 Task: Create a scrum project AtlasTech. Add to scrum project AtlasTech a team member softage.3@softage.net and assign as Project Lead. Add to scrum project AtlasTech a team member softage.4@softage.net
Action: Mouse moved to (251, 74)
Screenshot: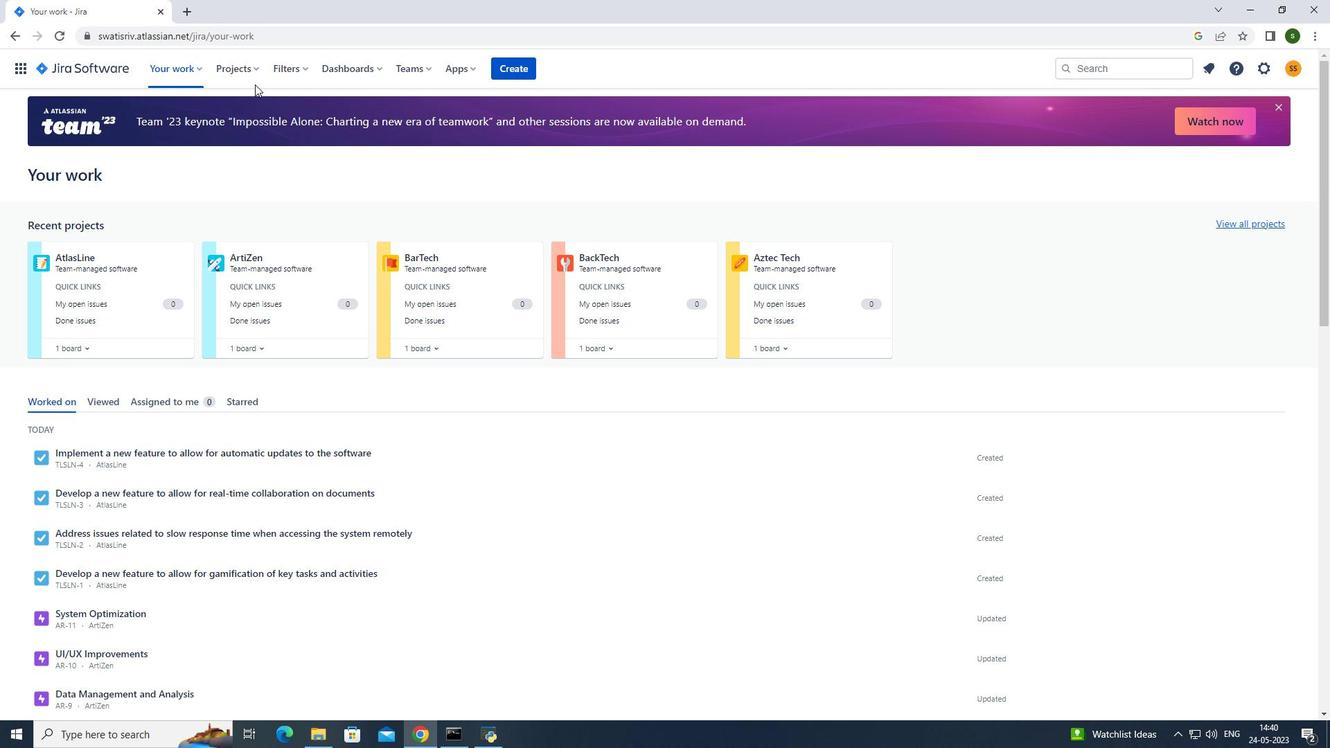 
Action: Mouse pressed left at (251, 74)
Screenshot: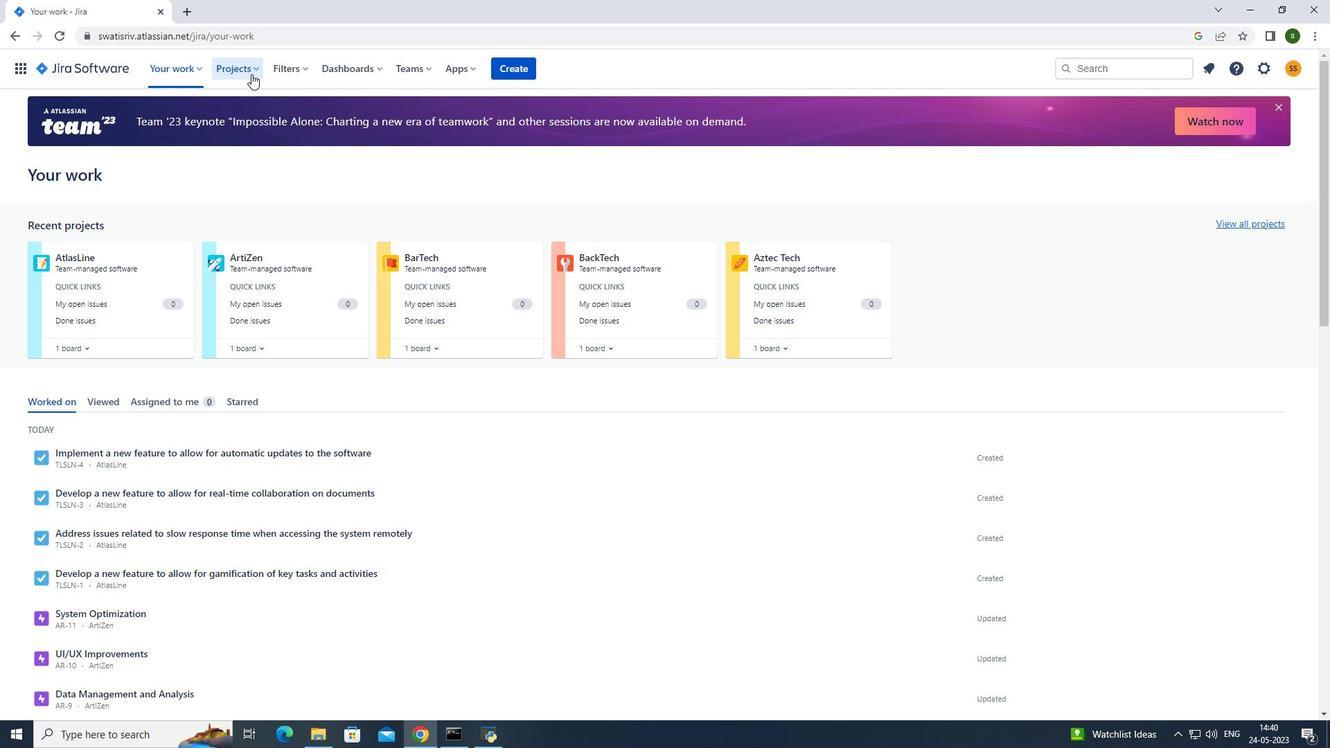 
Action: Mouse moved to (282, 126)
Screenshot: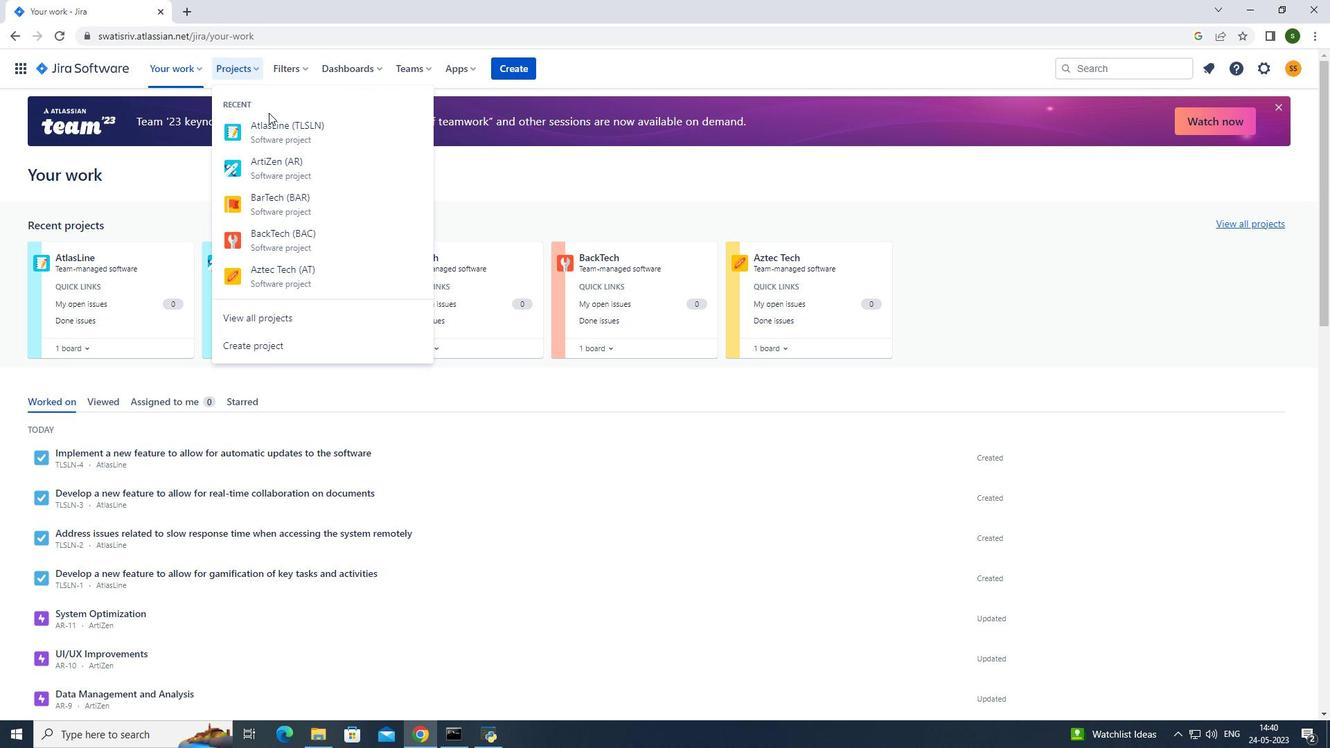 
Action: Mouse pressed left at (282, 126)
Screenshot: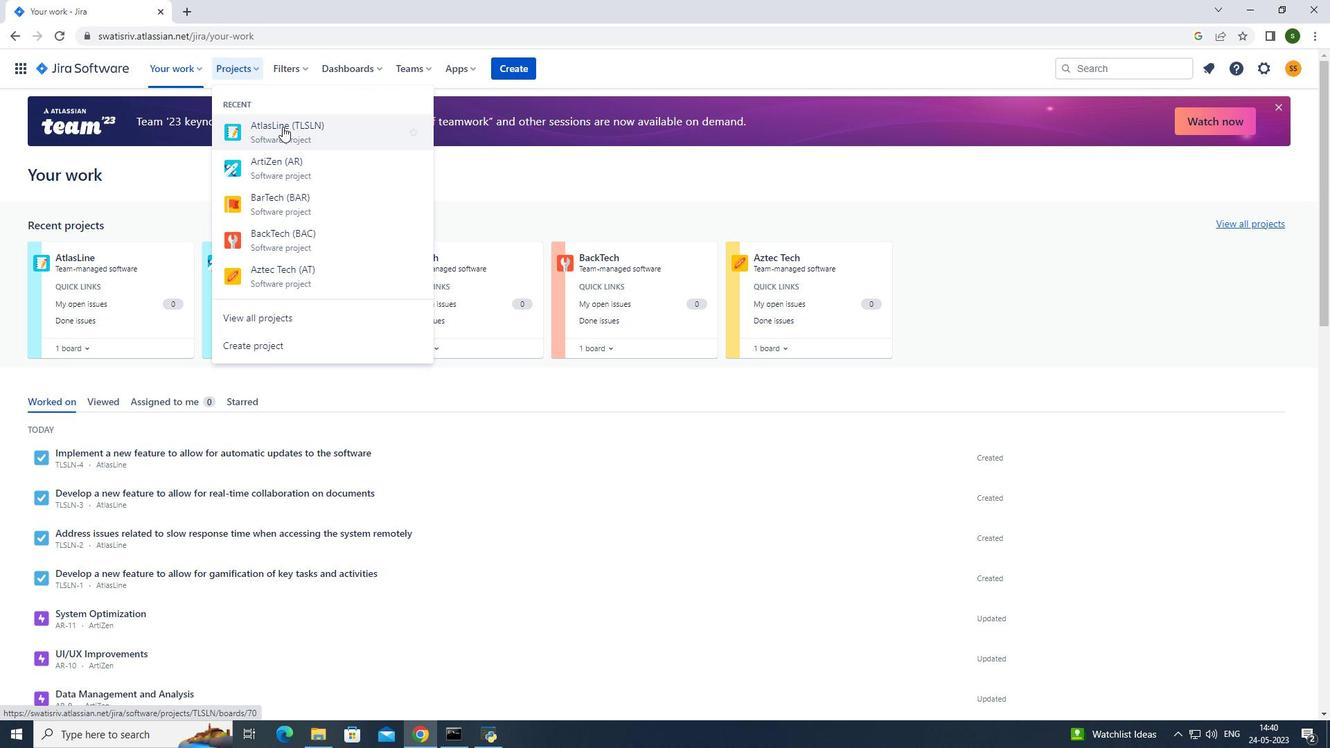 
Action: Mouse moved to (228, 72)
Screenshot: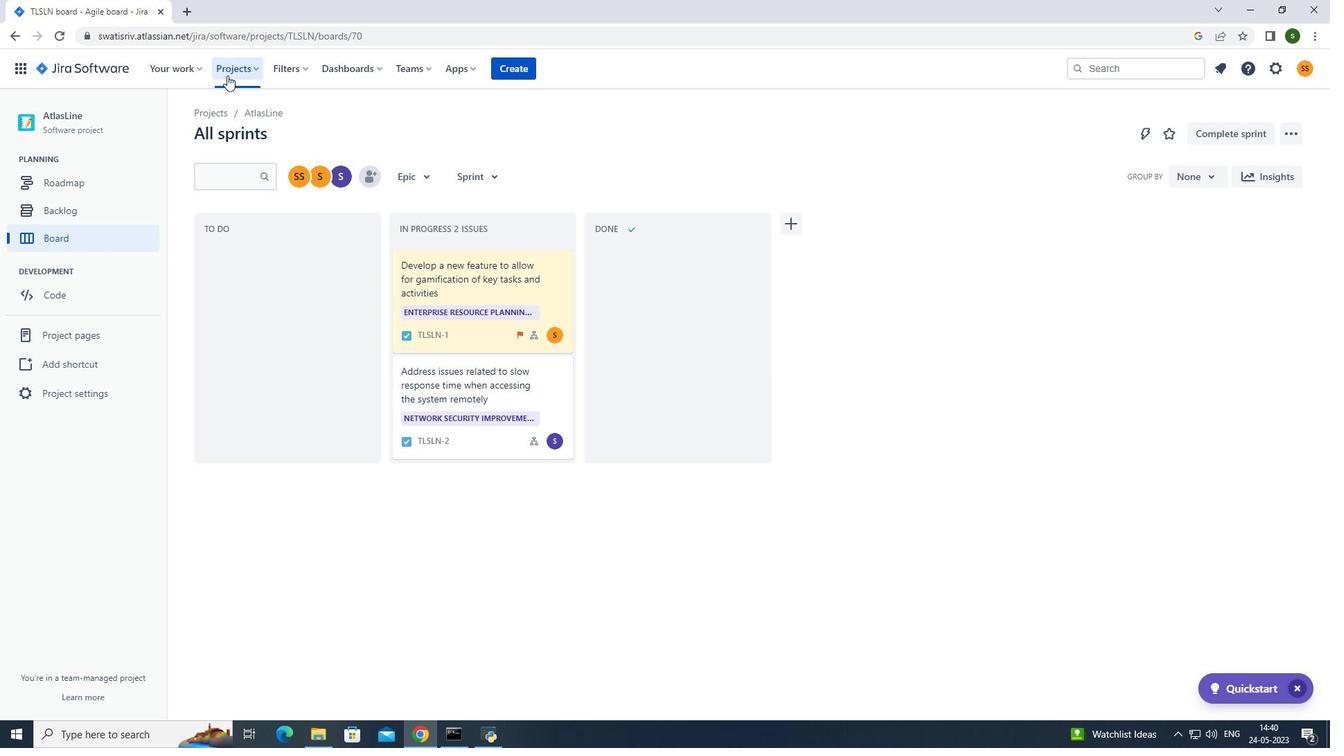 
Action: Mouse pressed left at (228, 72)
Screenshot: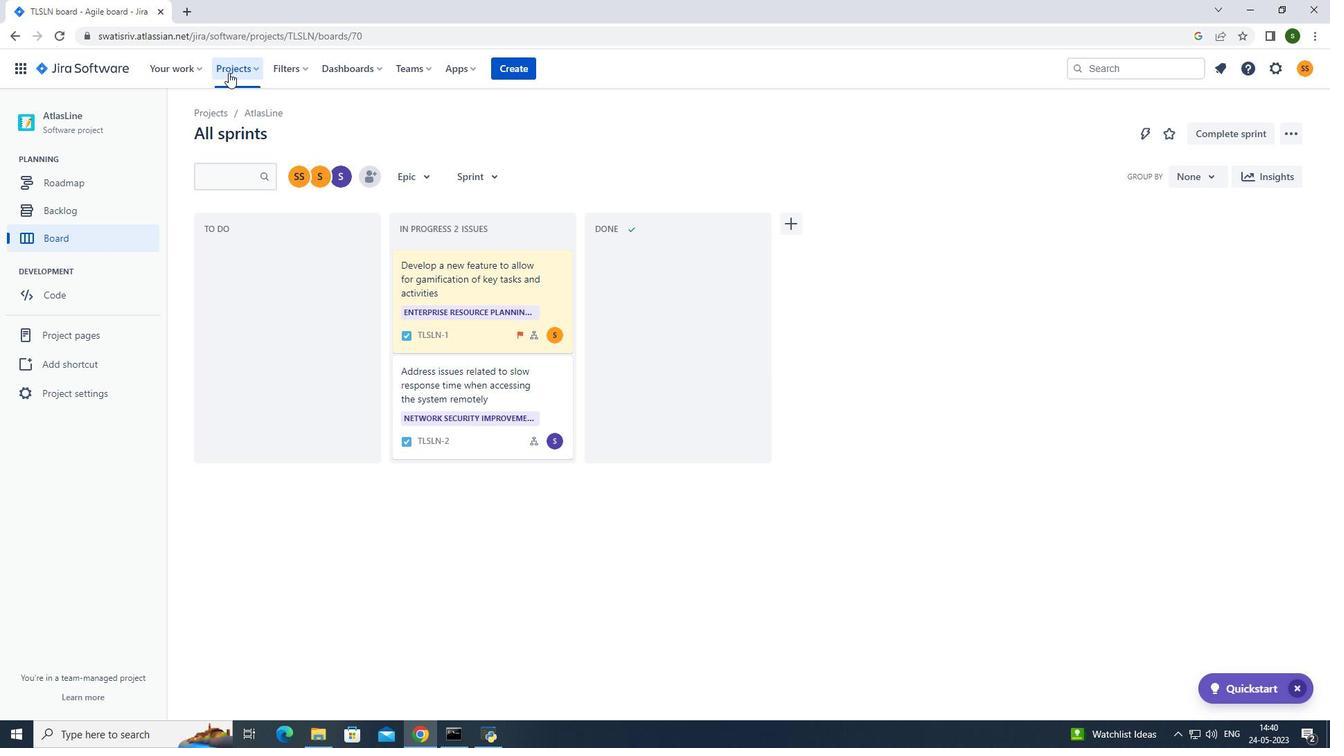 
Action: Mouse moved to (268, 345)
Screenshot: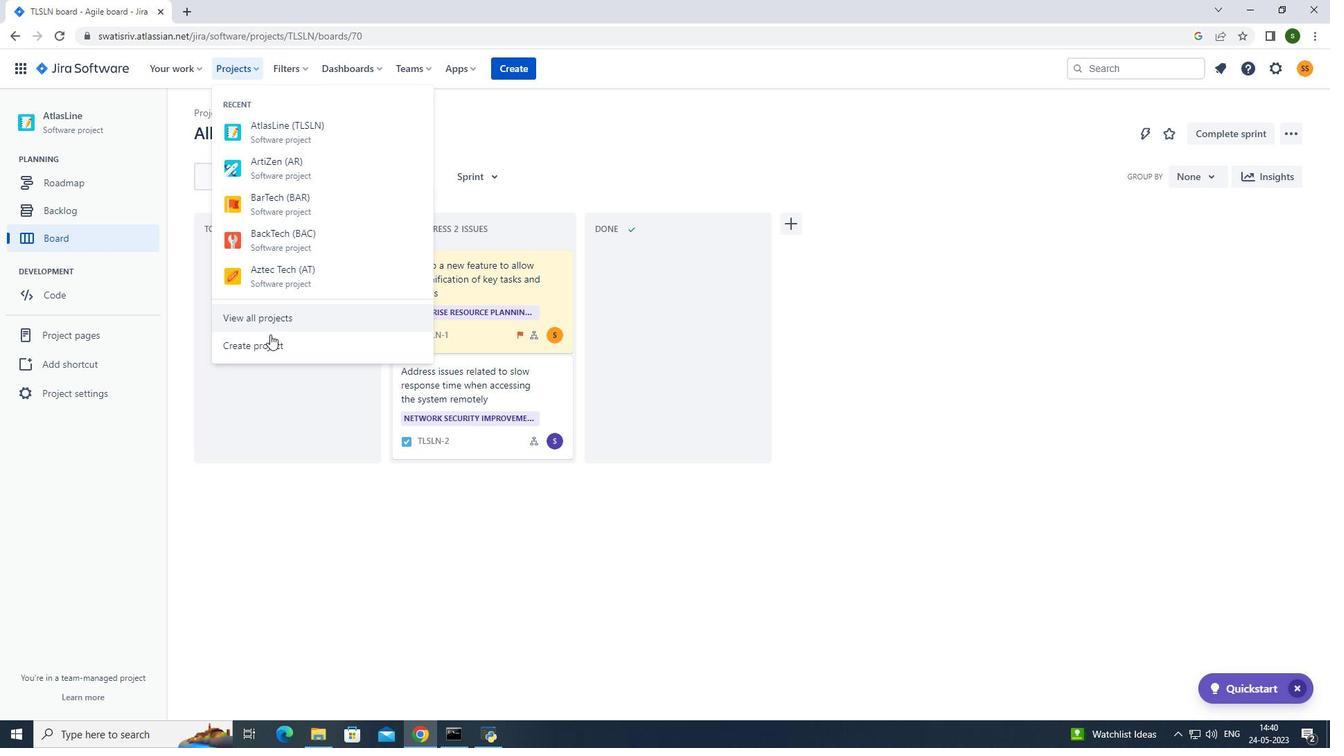 
Action: Mouse pressed left at (268, 345)
Screenshot: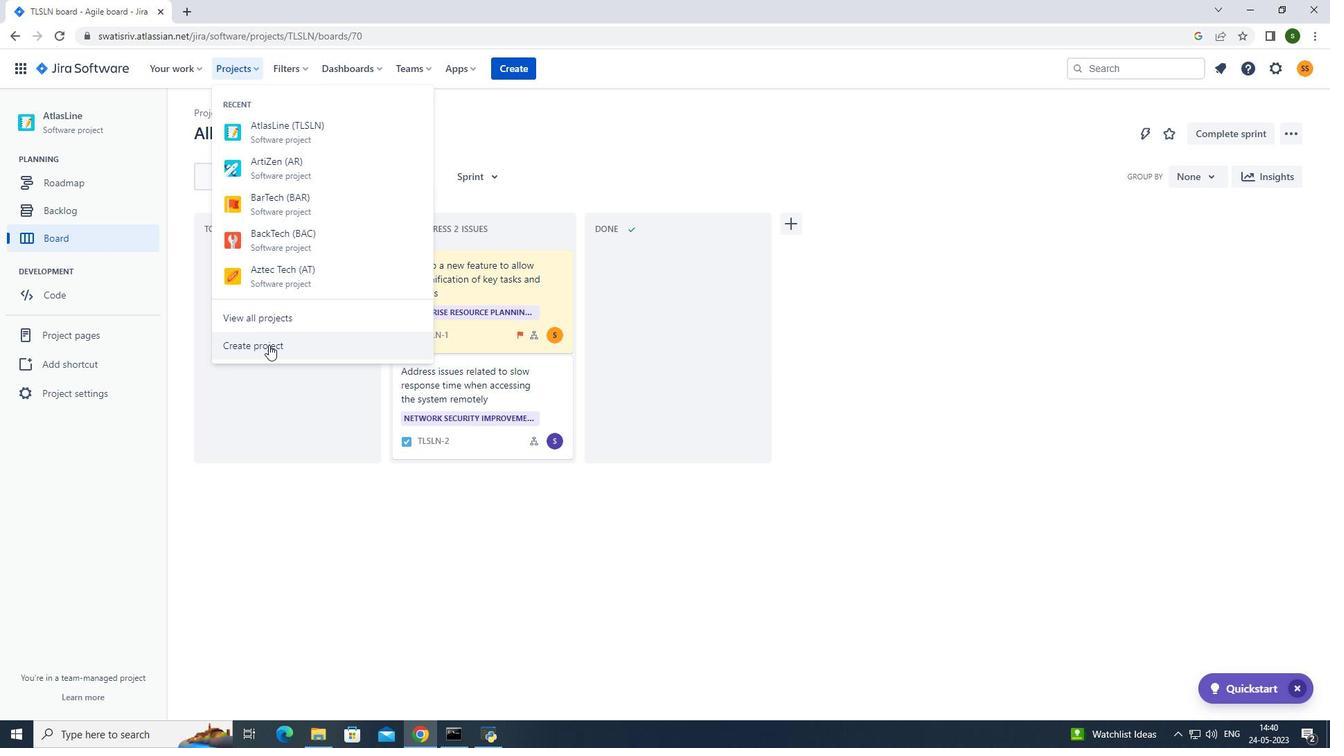 
Action: Mouse moved to (790, 339)
Screenshot: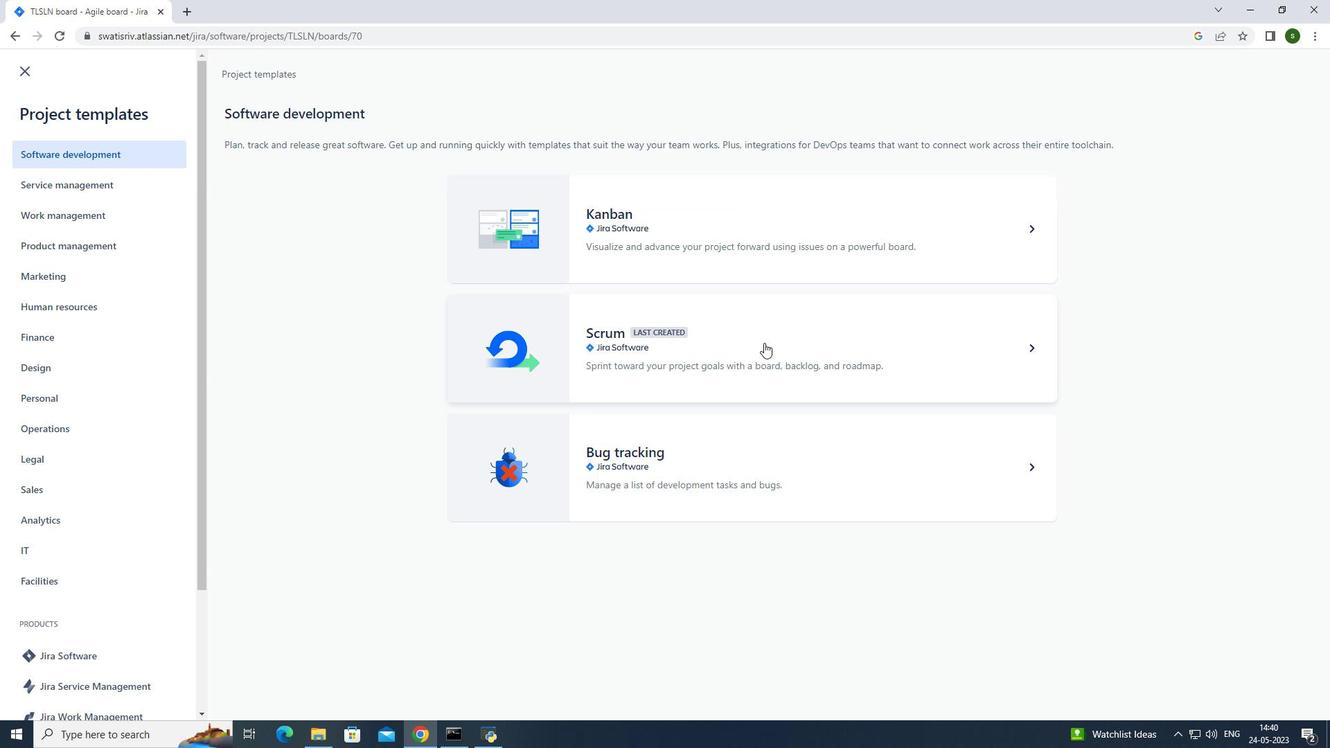 
Action: Mouse pressed left at (790, 339)
Screenshot: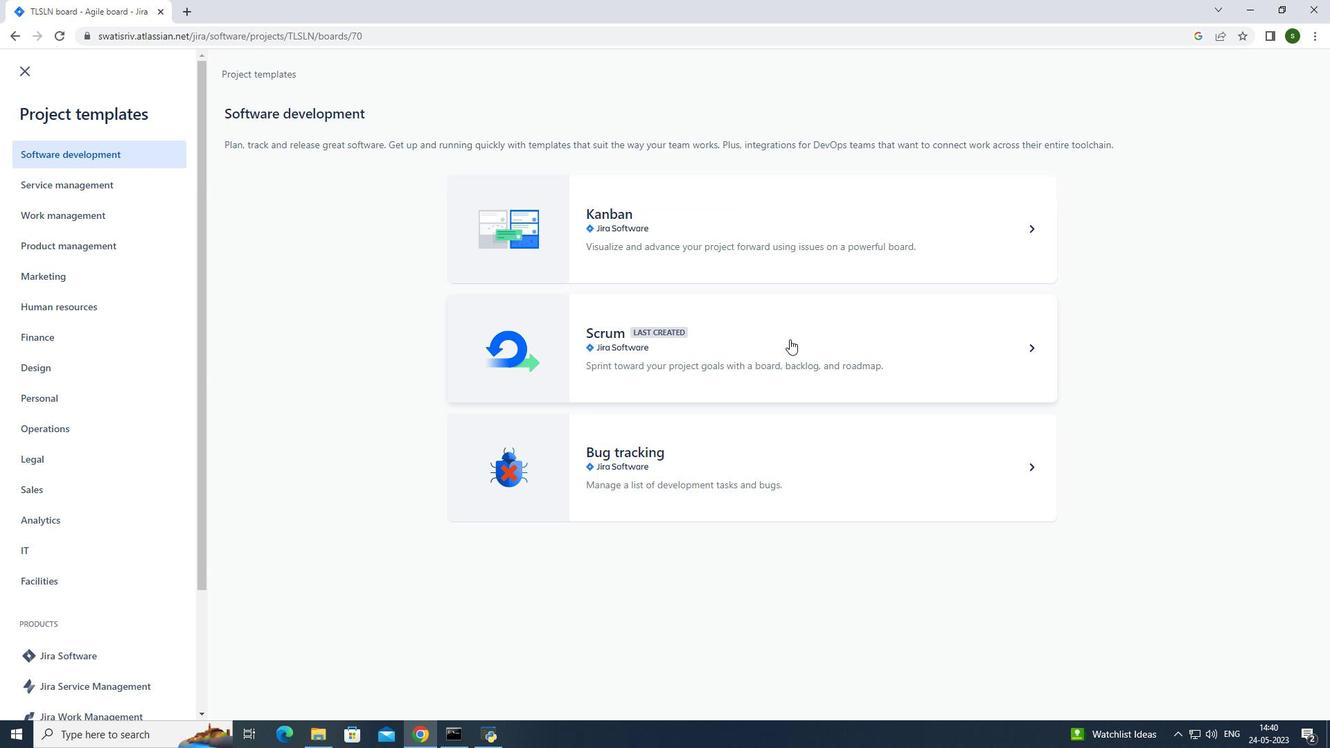 
Action: Mouse moved to (1055, 685)
Screenshot: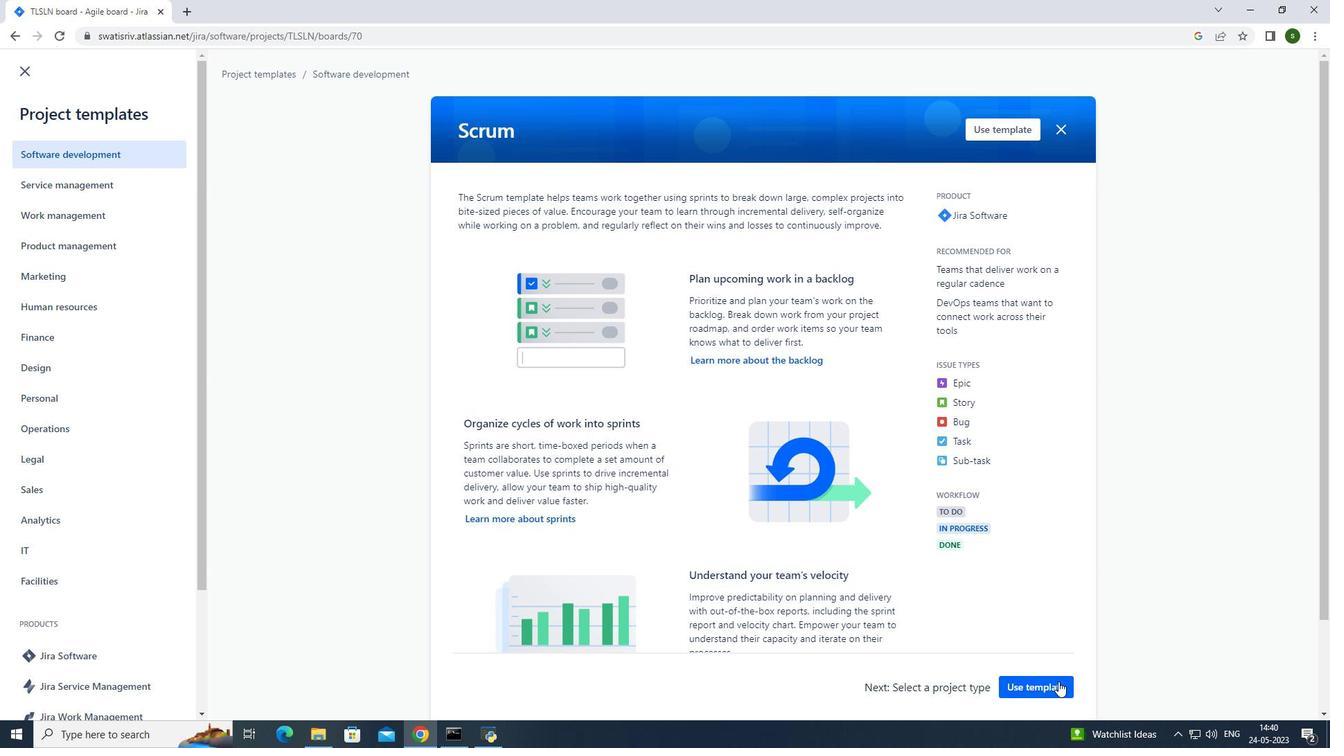 
Action: Mouse pressed left at (1055, 685)
Screenshot: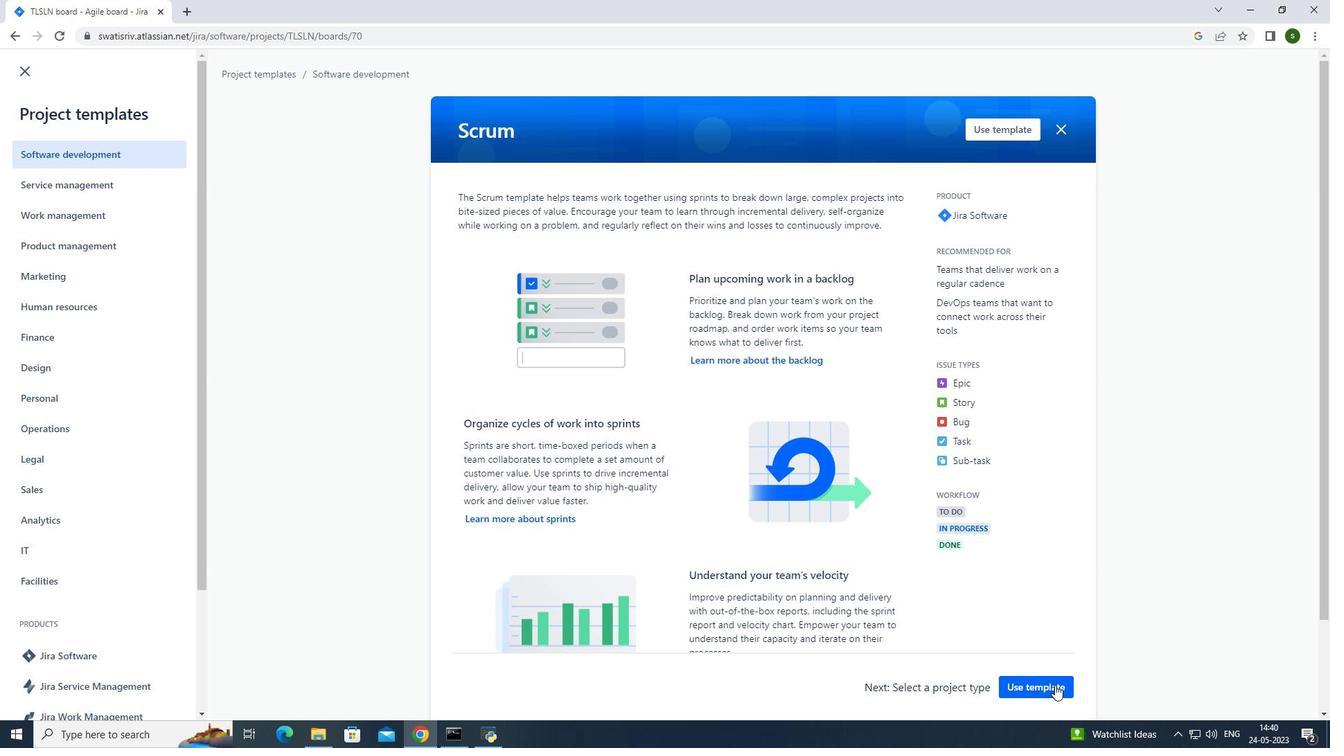 
Action: Mouse moved to (584, 678)
Screenshot: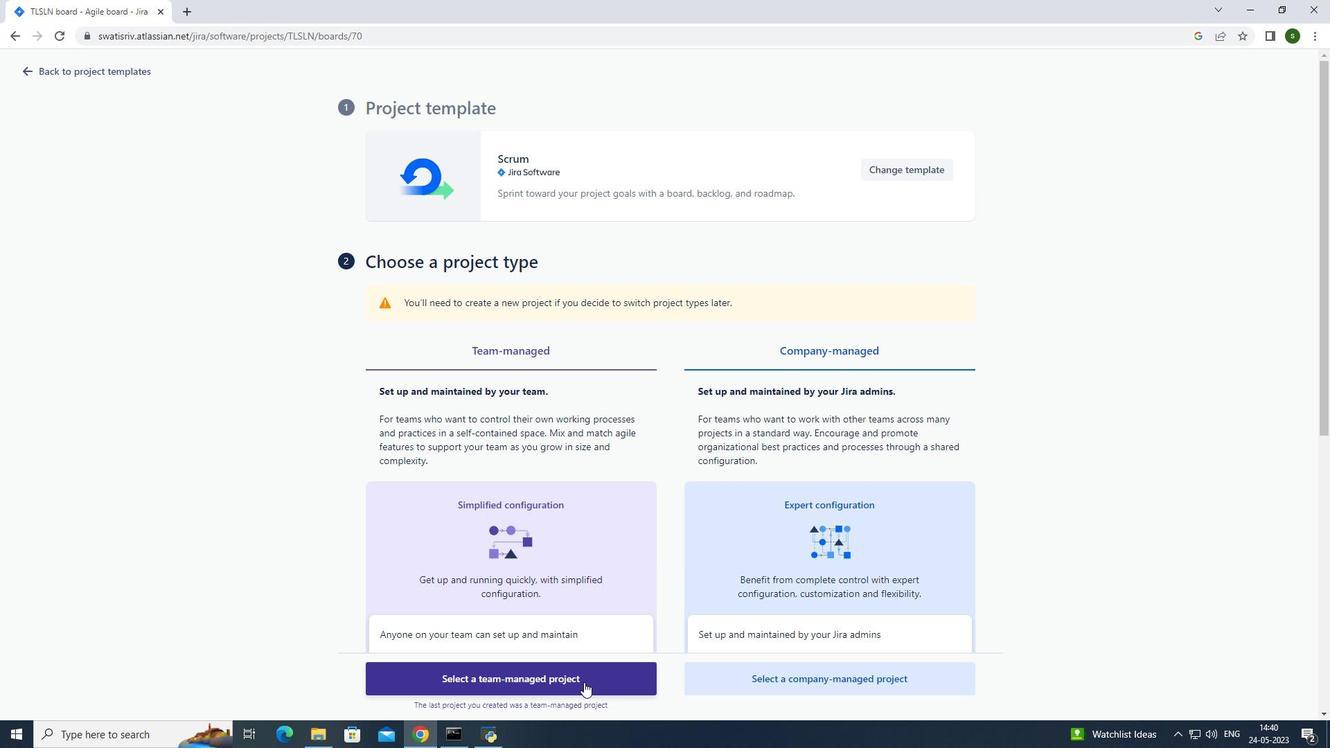 
Action: Mouse pressed left at (584, 678)
Screenshot: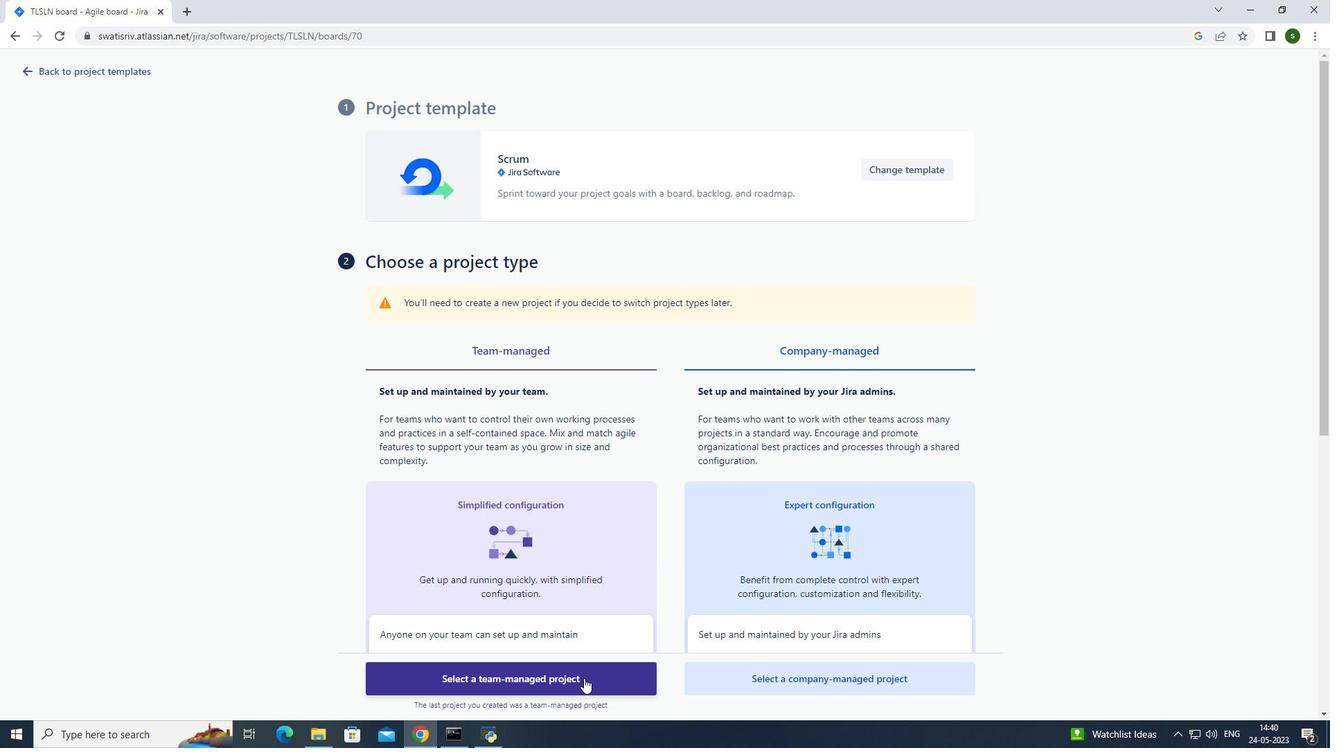 
Action: Mouse moved to (491, 319)
Screenshot: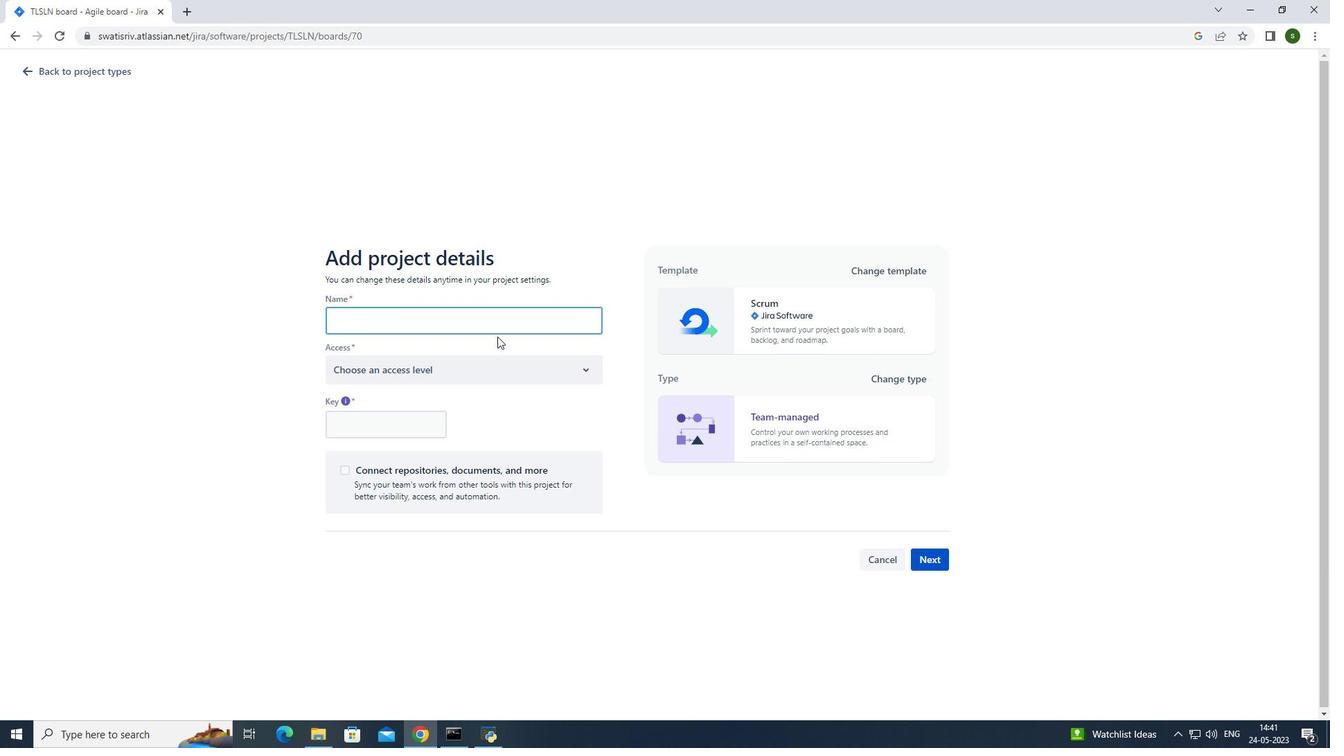 
Action: Mouse pressed left at (491, 319)
Screenshot: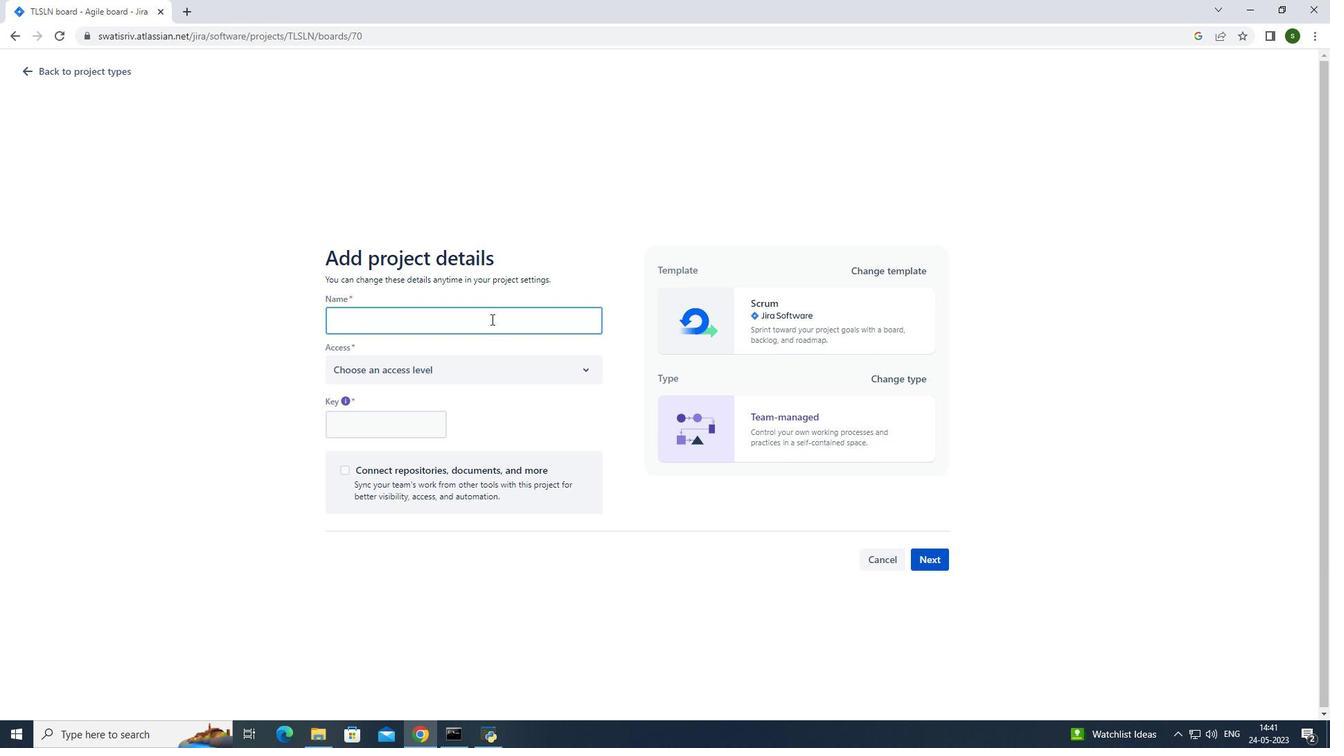 
Action: Mouse moved to (489, 318)
Screenshot: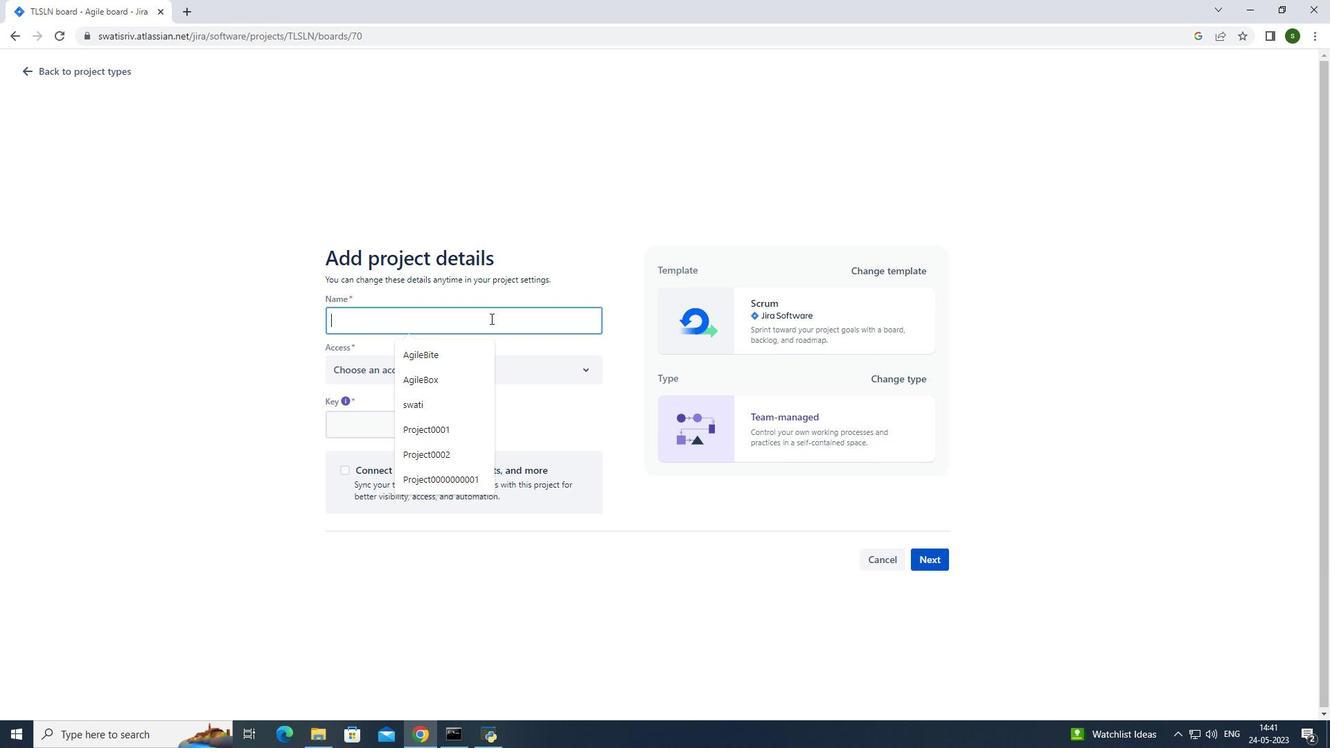 
Action: Key pressed <Key.caps_lock>A<Key.caps_lock>tlas<Key.caps_lock><Key.space>T<Key.caps_lock>ech
Screenshot: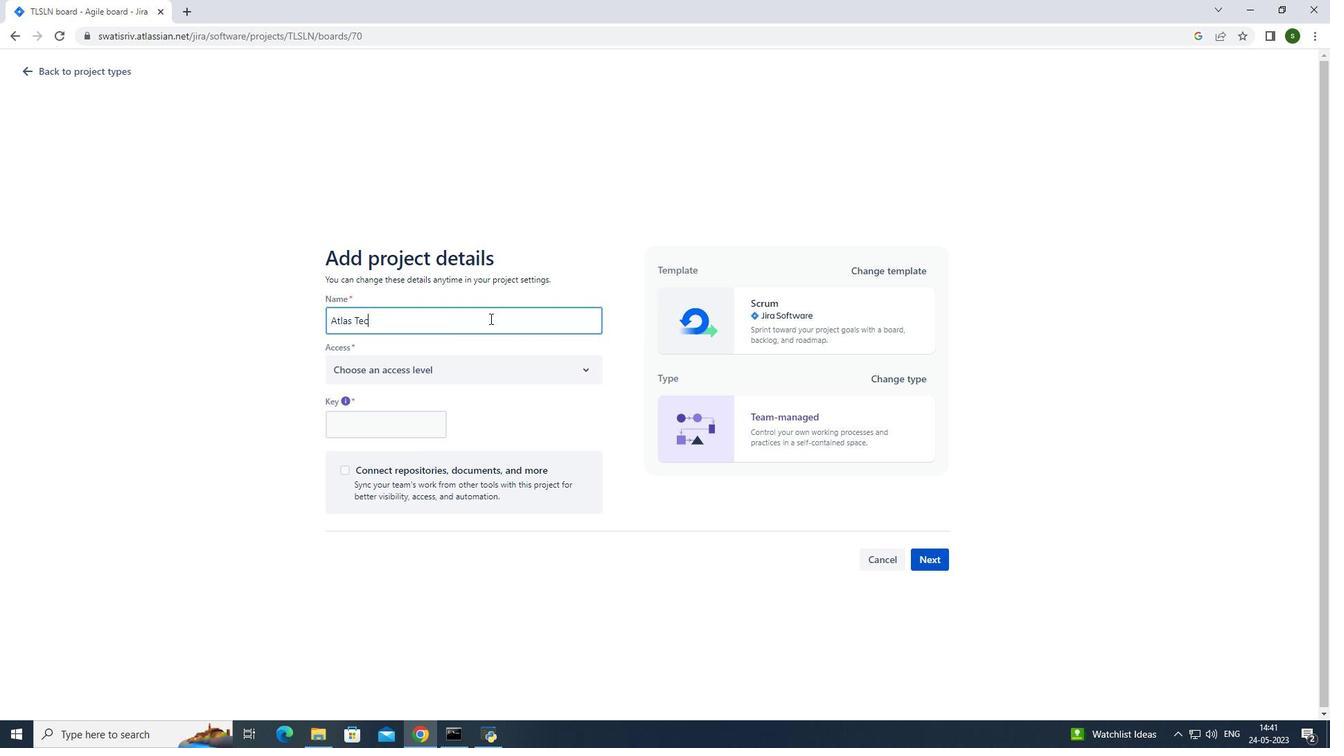 
Action: Mouse moved to (484, 368)
Screenshot: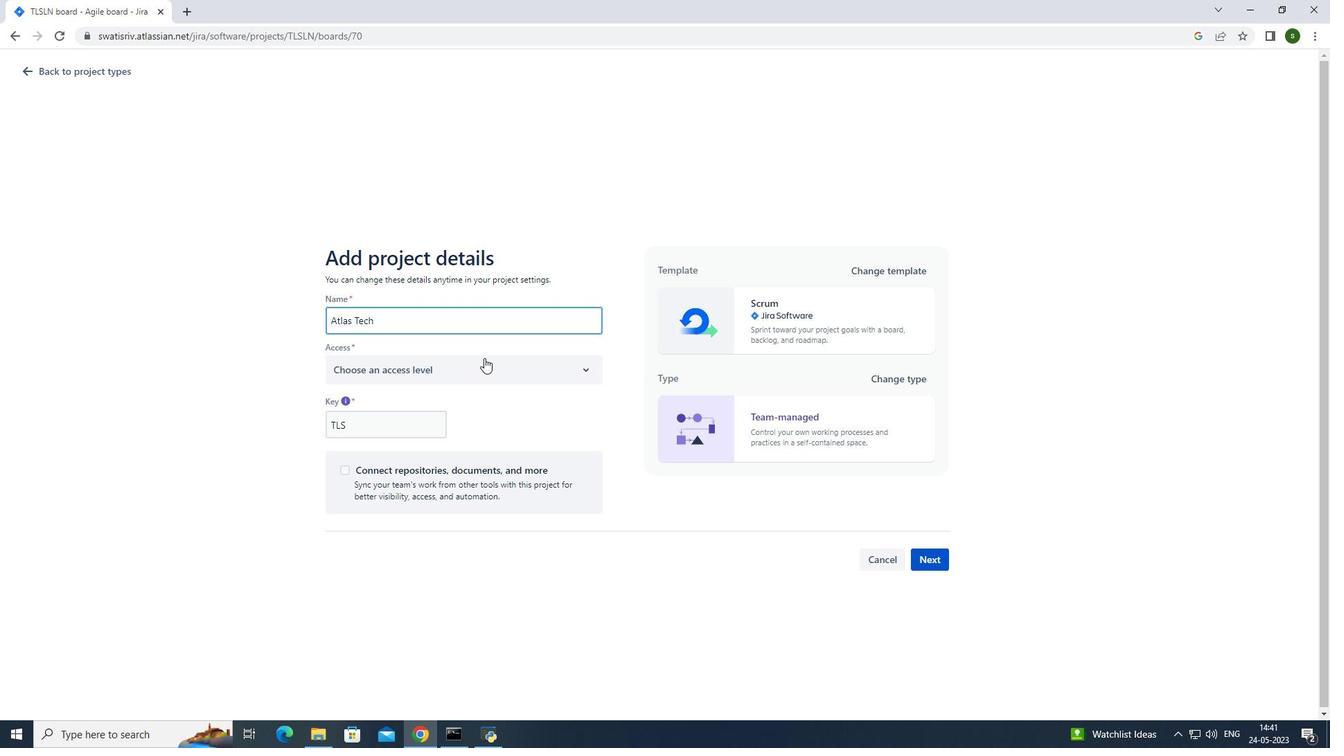 
Action: Mouse pressed left at (484, 368)
Screenshot: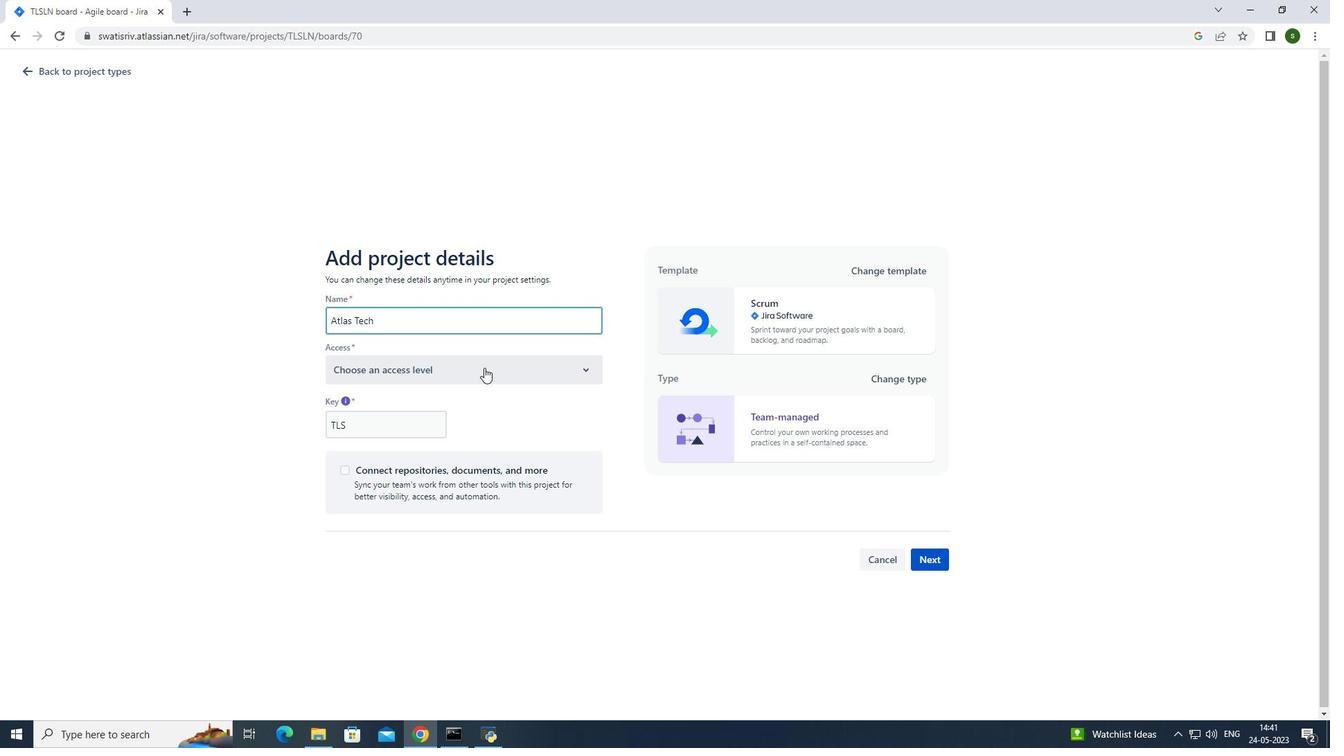 
Action: Mouse moved to (450, 419)
Screenshot: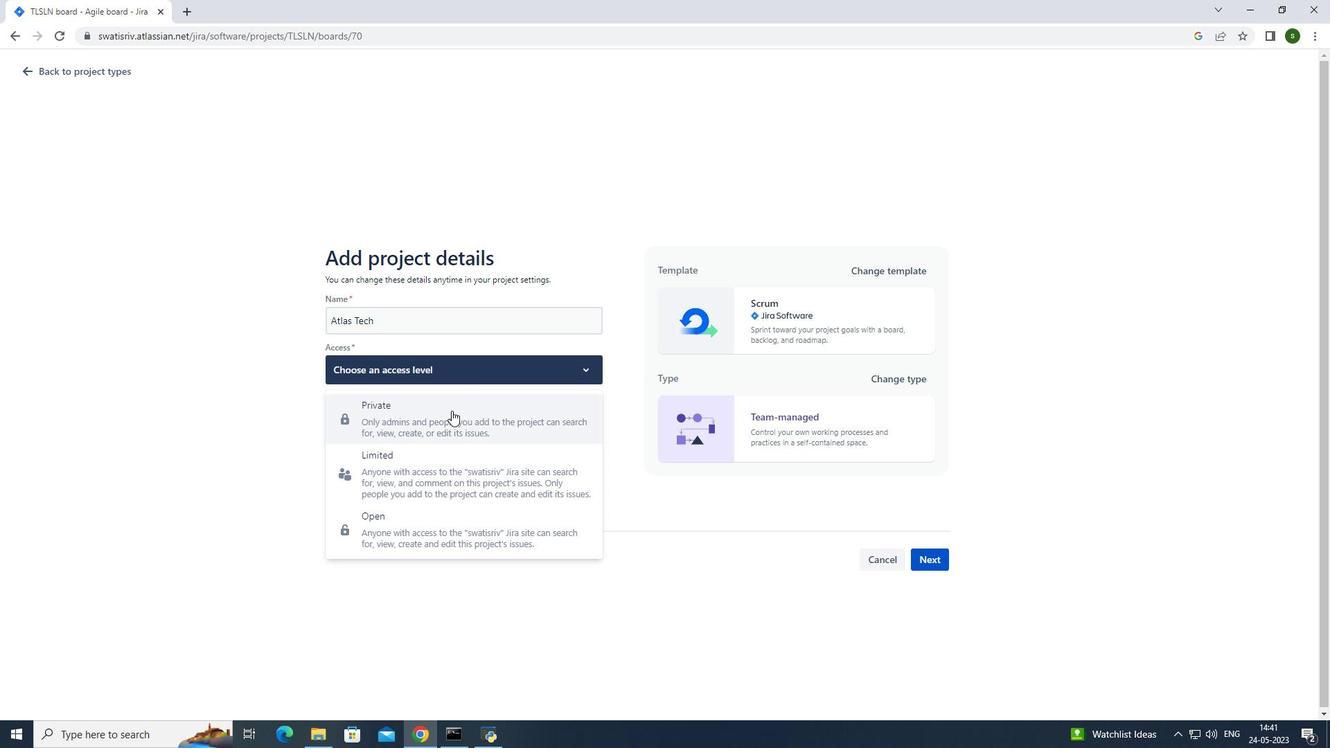 
Action: Mouse pressed left at (450, 419)
Screenshot: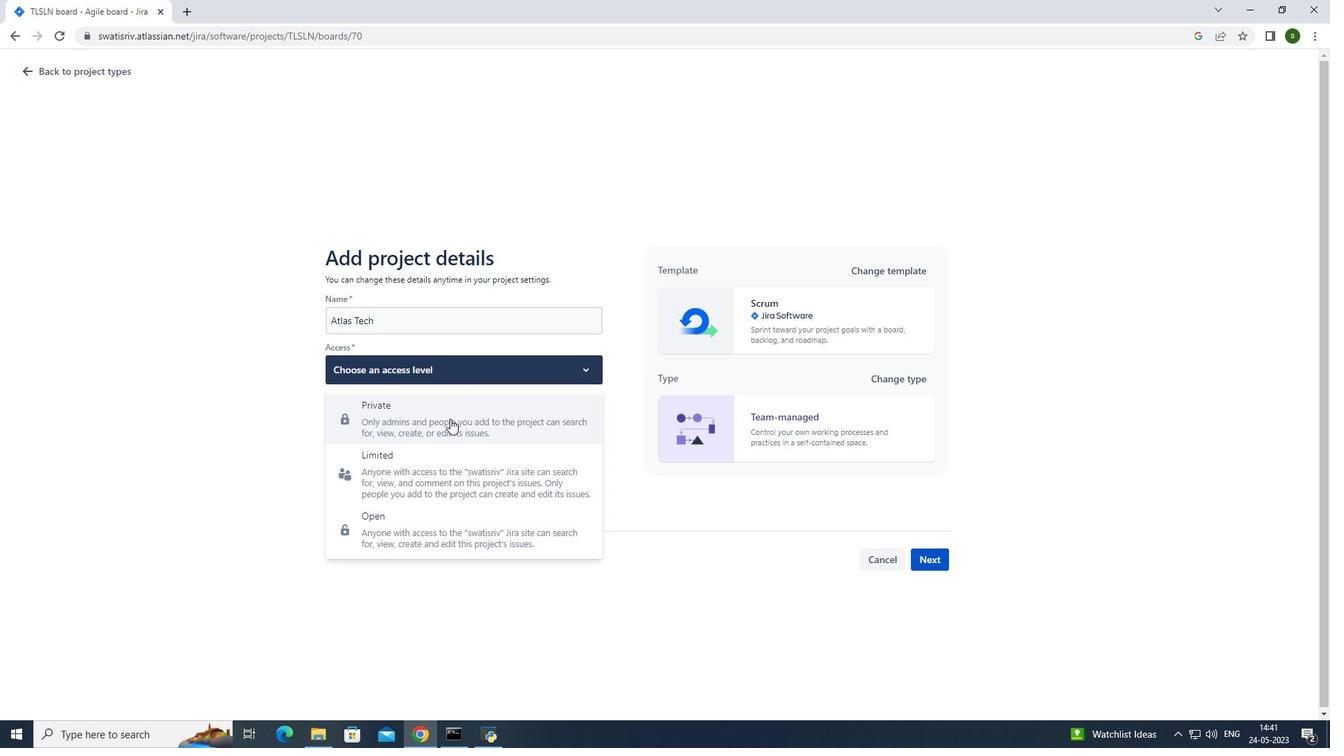 
Action: Mouse moved to (934, 562)
Screenshot: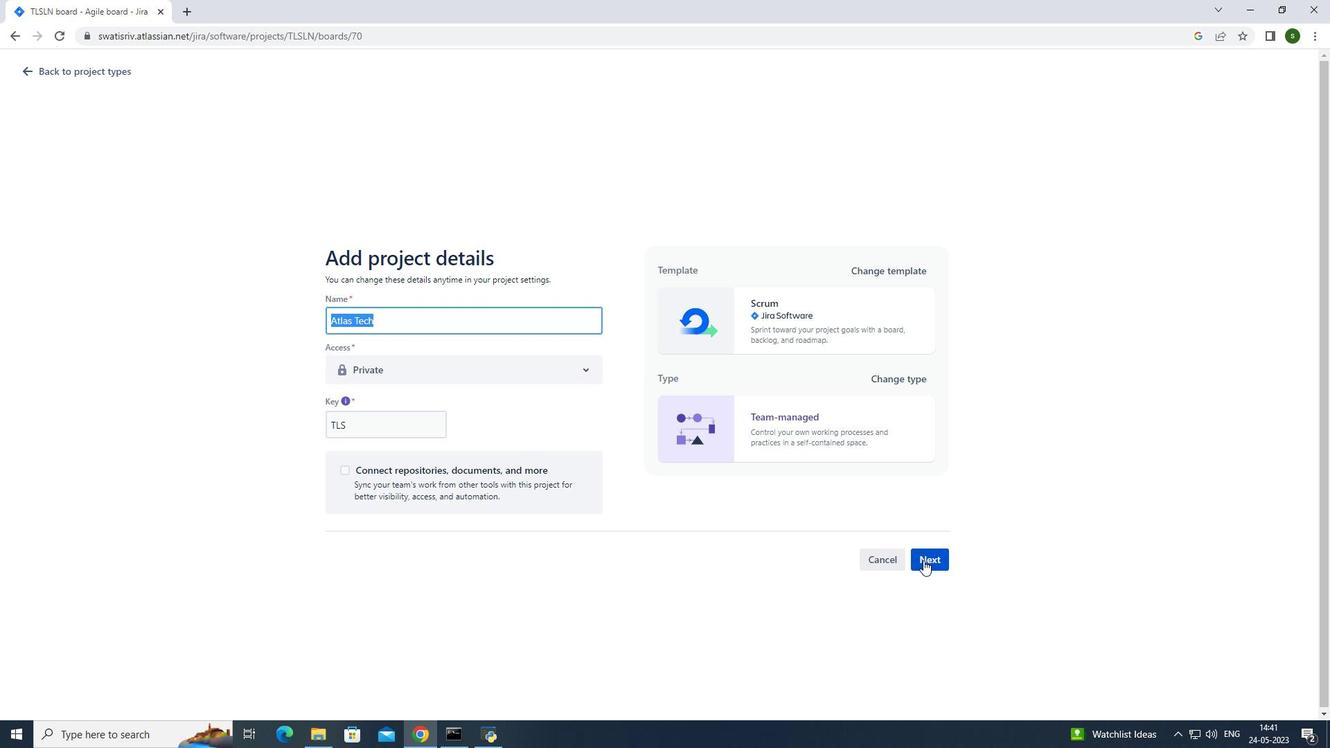 
Action: Mouse pressed left at (934, 562)
Screenshot: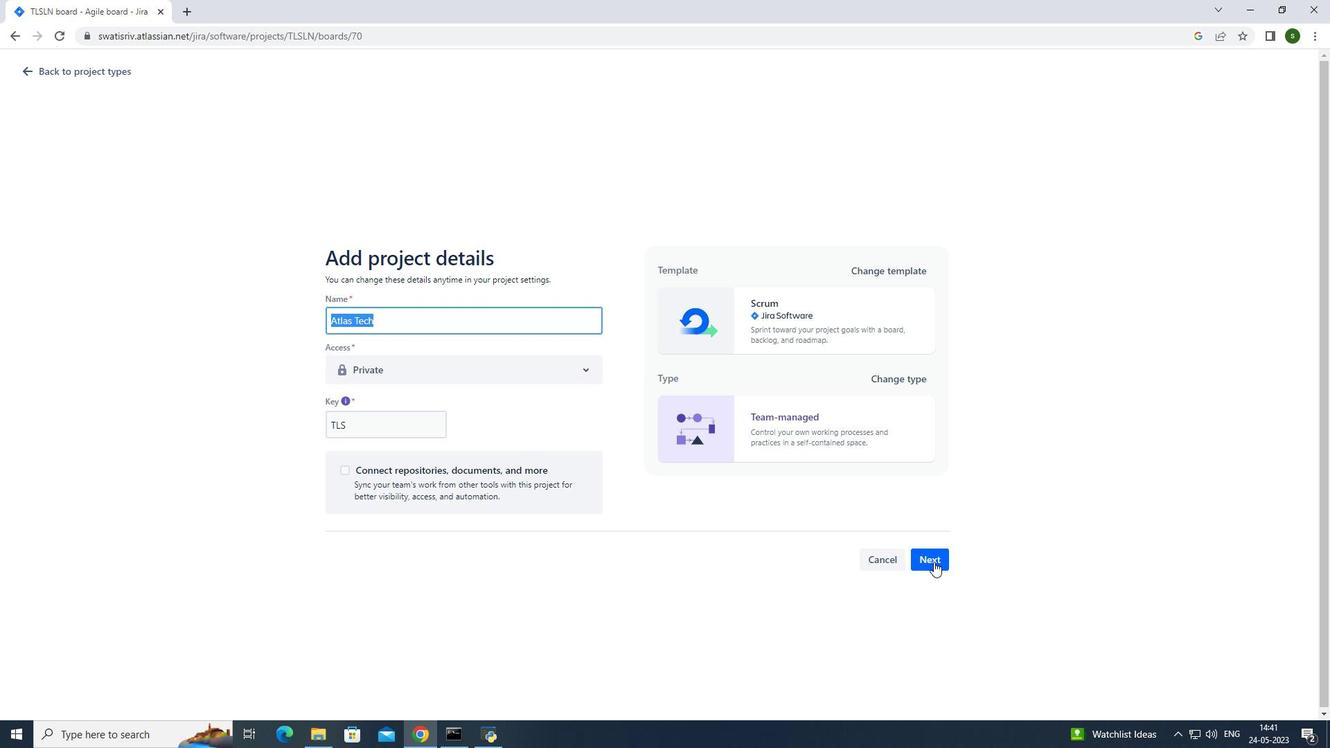 
Action: Mouse moved to (814, 478)
Screenshot: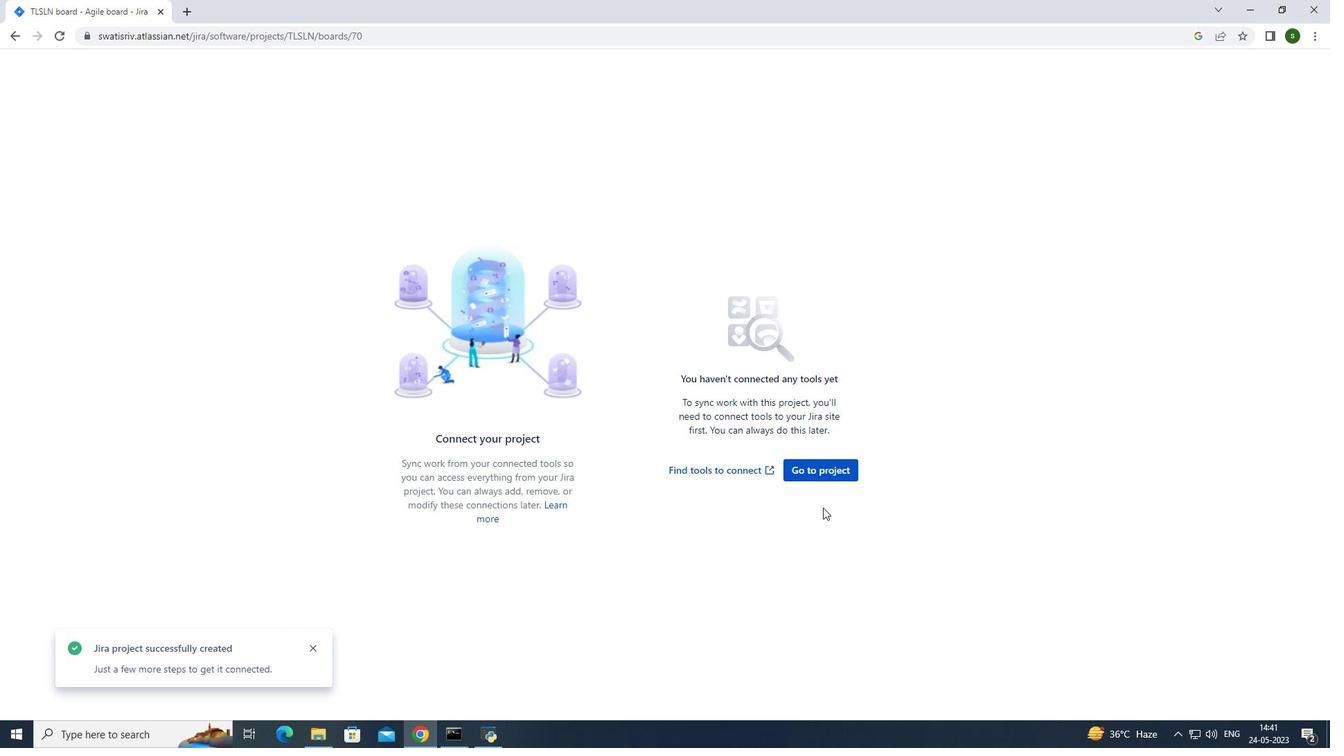 
Action: Mouse pressed left at (814, 478)
Screenshot: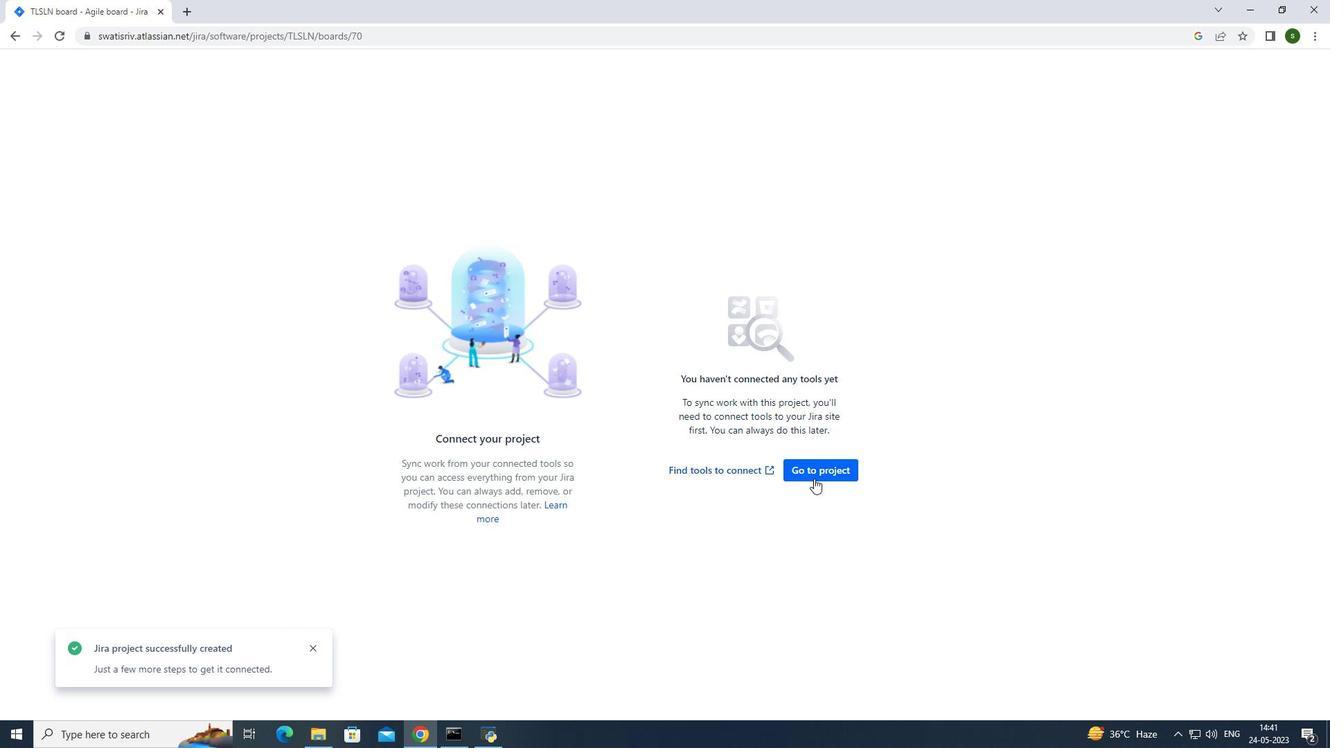 
Action: Mouse moved to (246, 65)
Screenshot: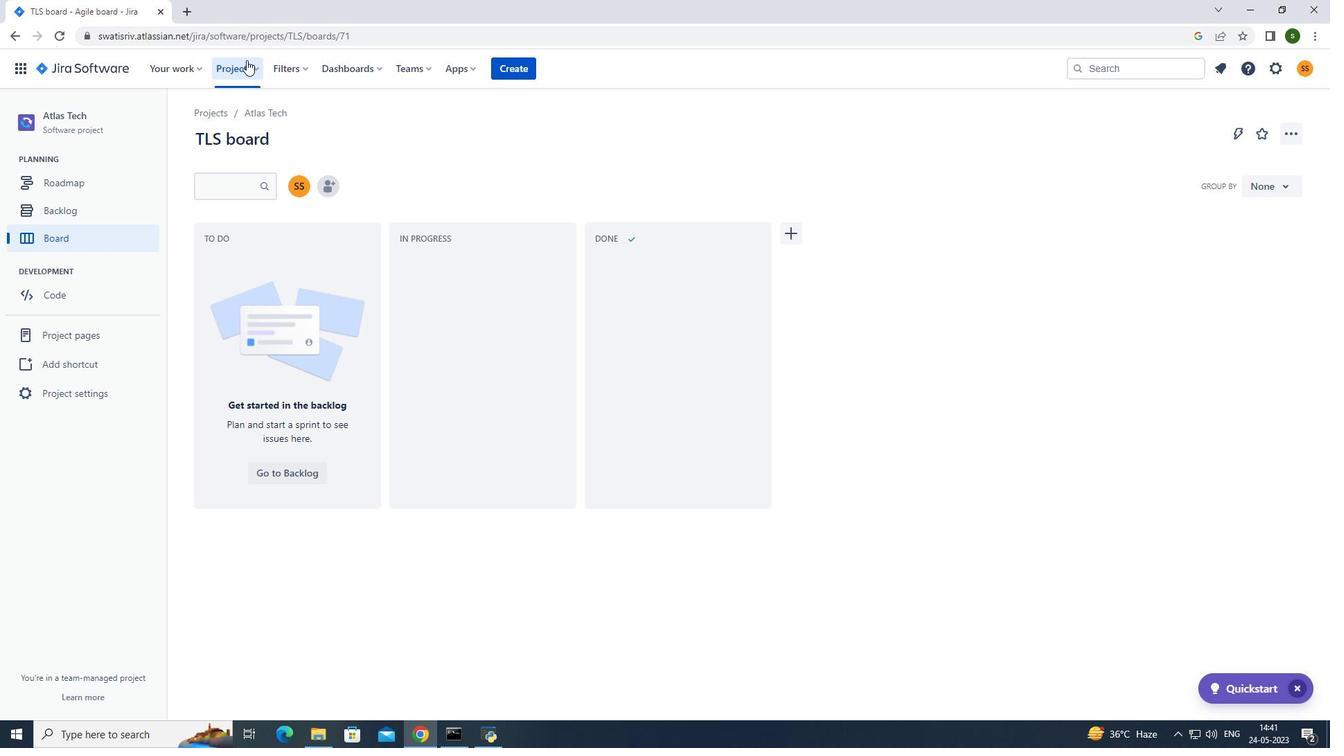 
Action: Mouse pressed left at (246, 65)
Screenshot: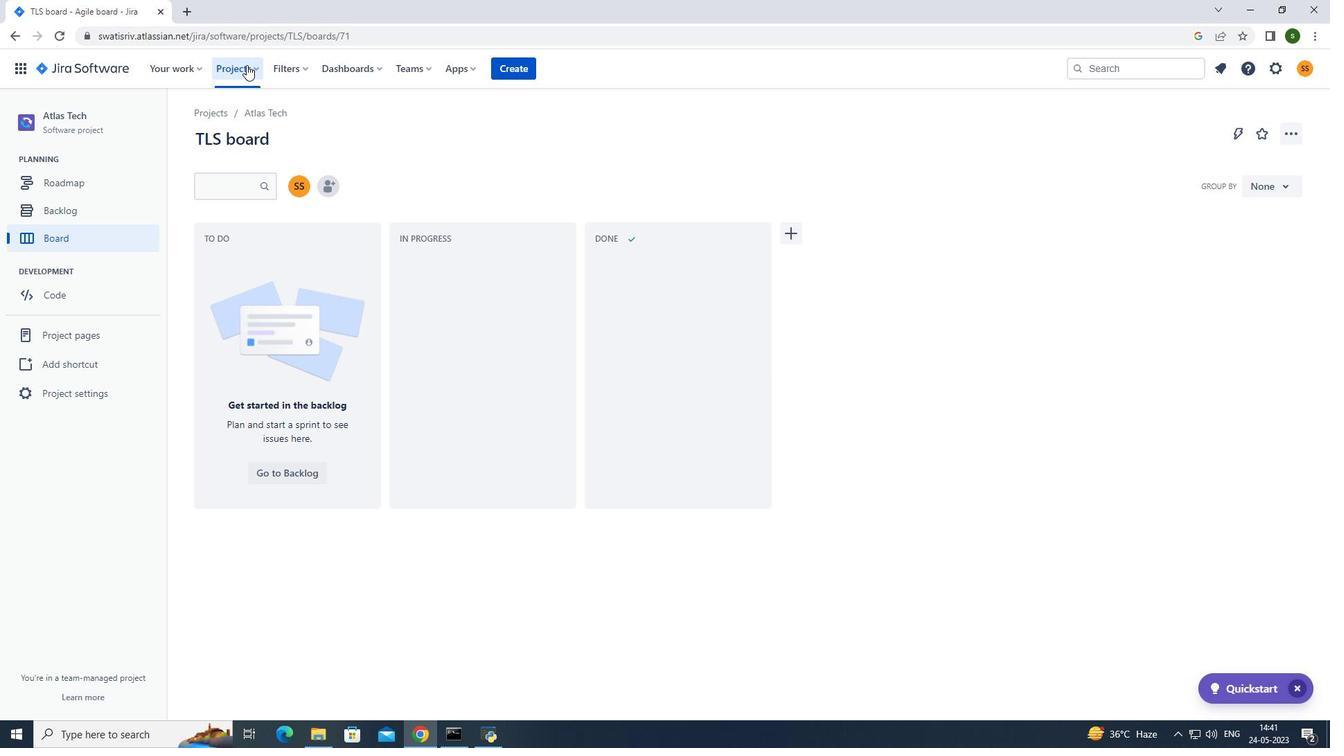 
Action: Mouse moved to (250, 133)
Screenshot: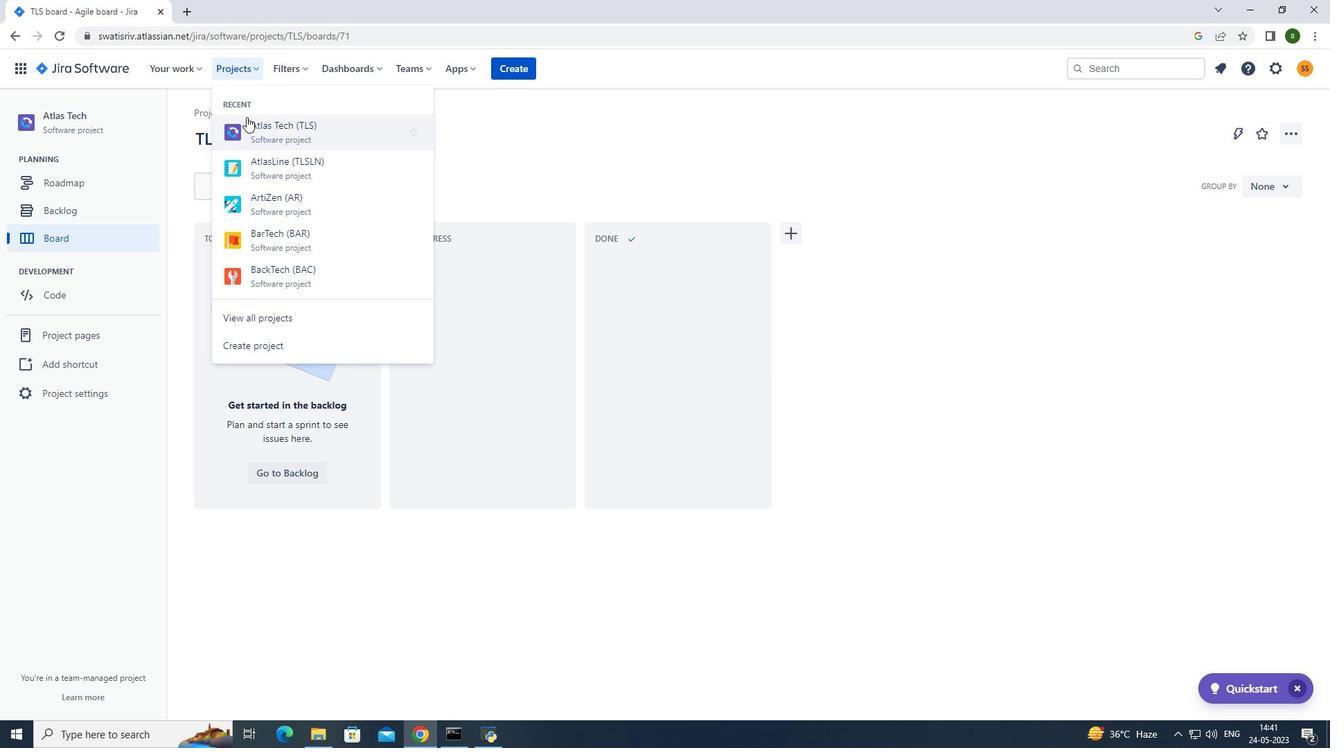 
Action: Mouse pressed left at (250, 133)
Screenshot: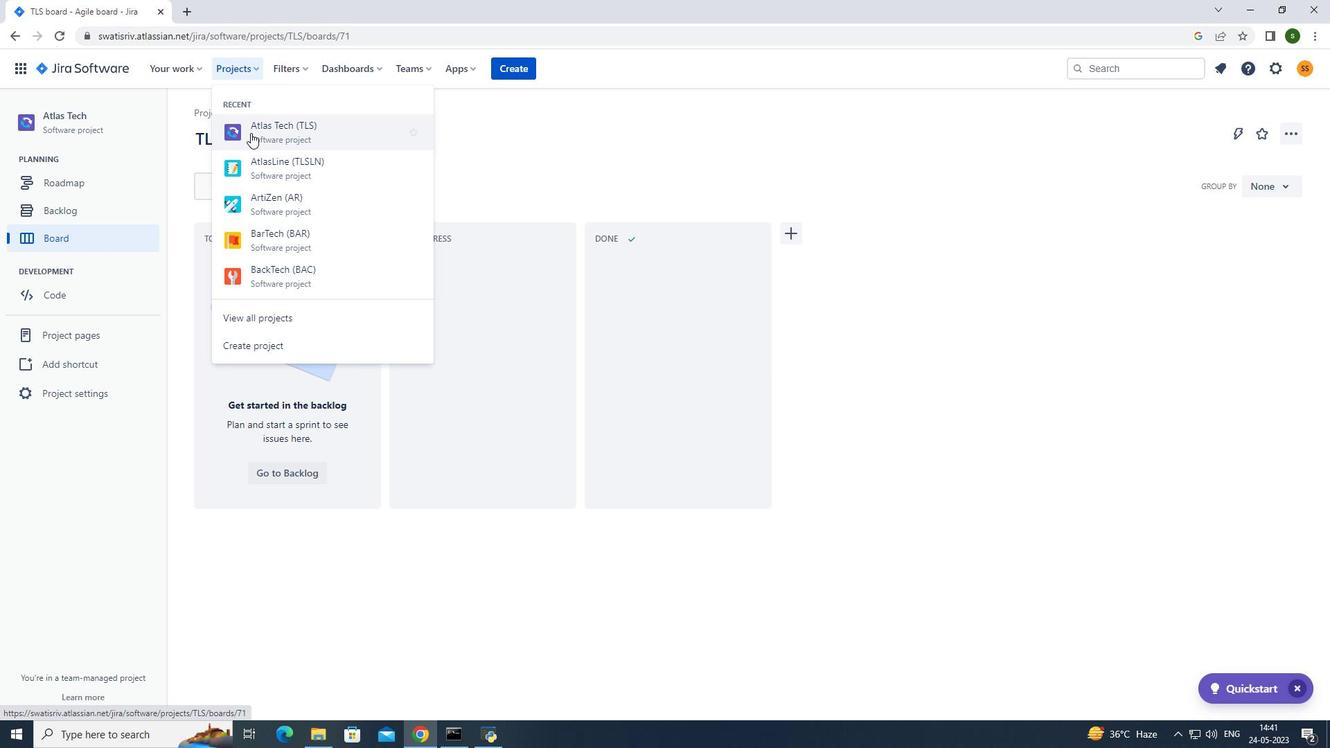 
Action: Mouse moved to (322, 183)
Screenshot: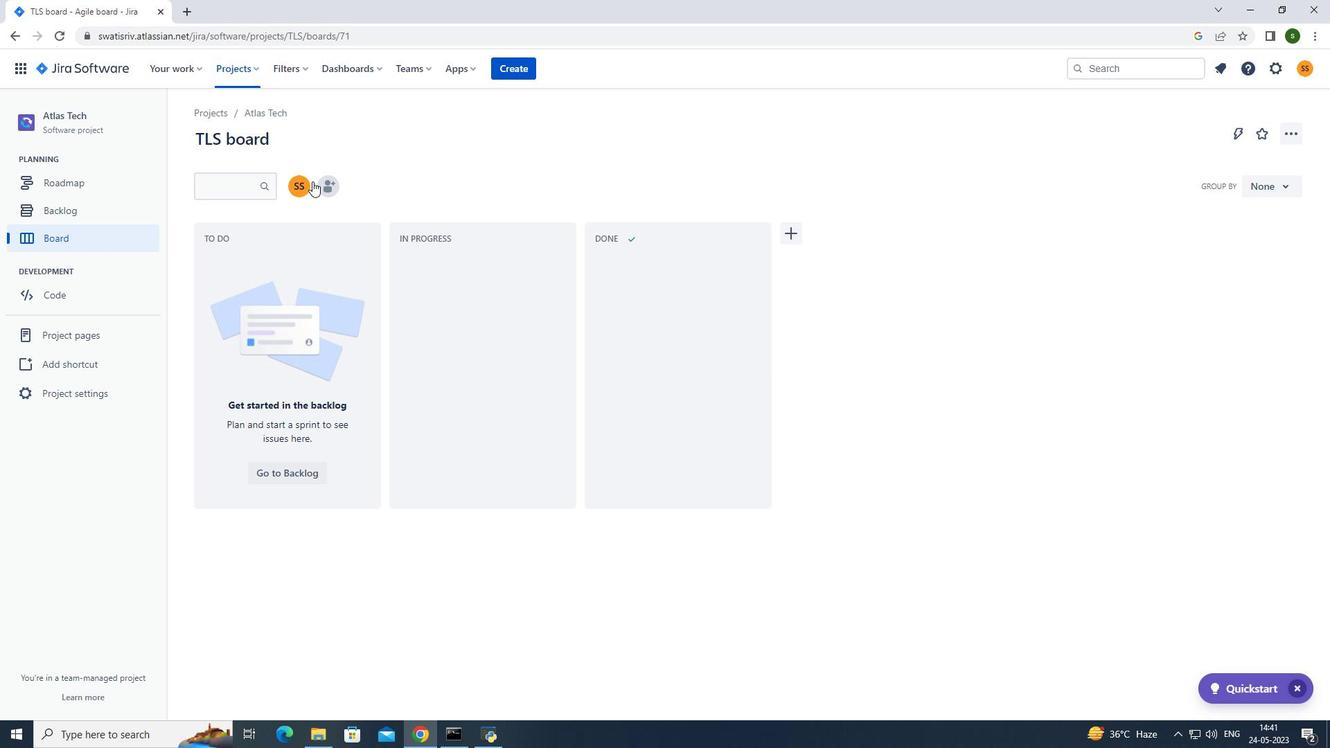 
Action: Mouse pressed left at (322, 183)
Screenshot: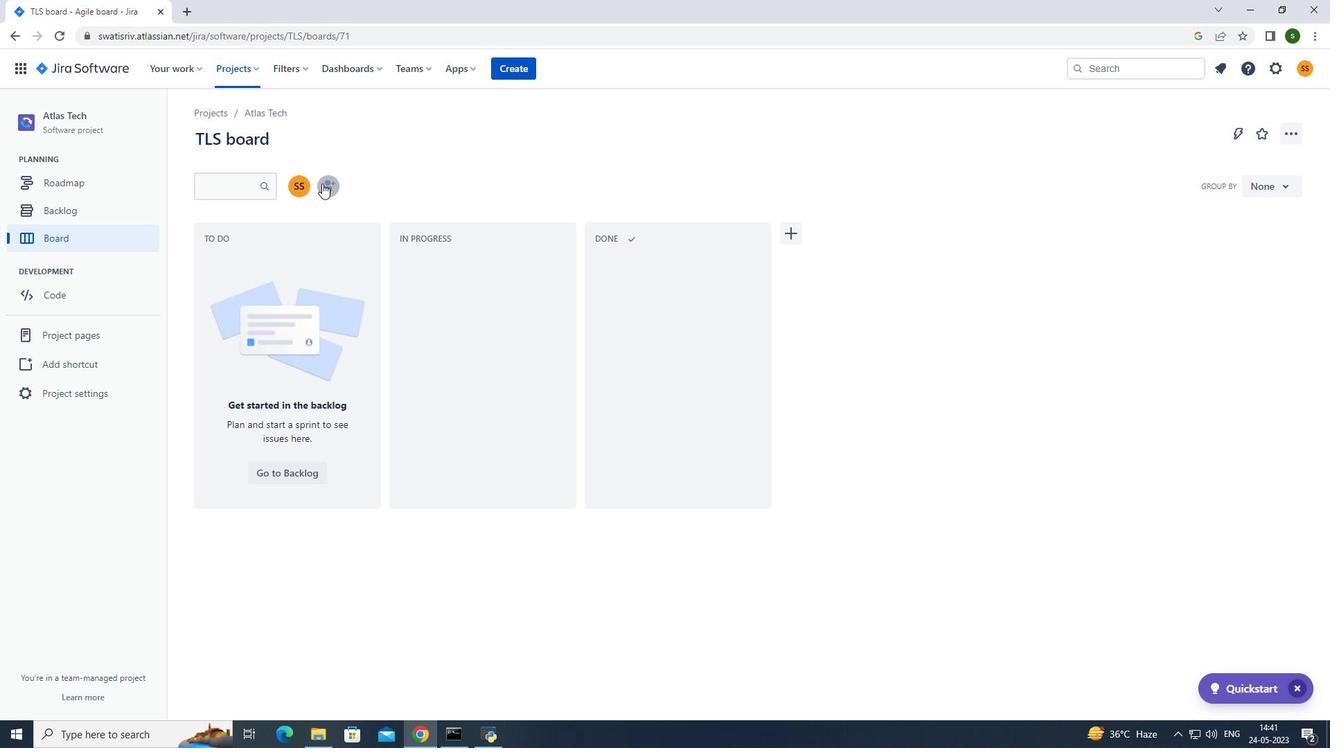 
Action: Mouse moved to (615, 149)
Screenshot: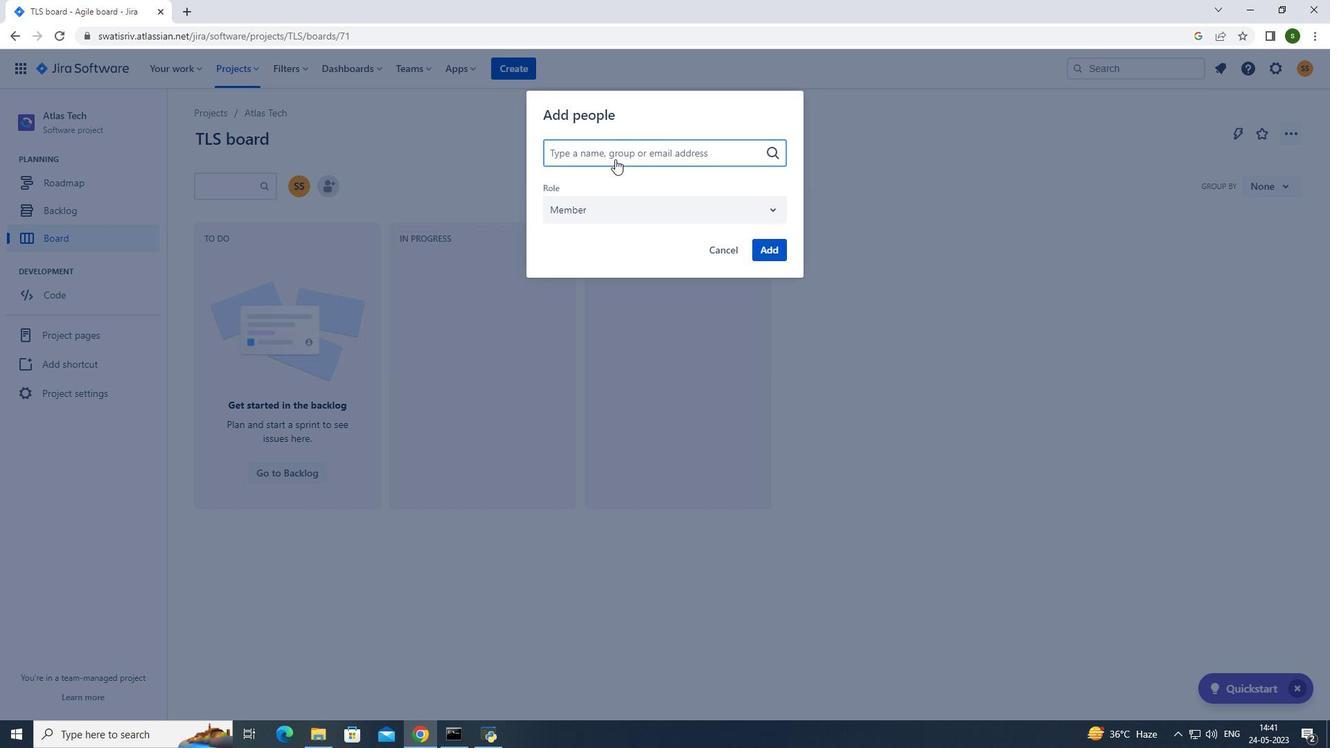 
Action: Key pressed softage.3<Key.shift>@softage.net
Screenshot: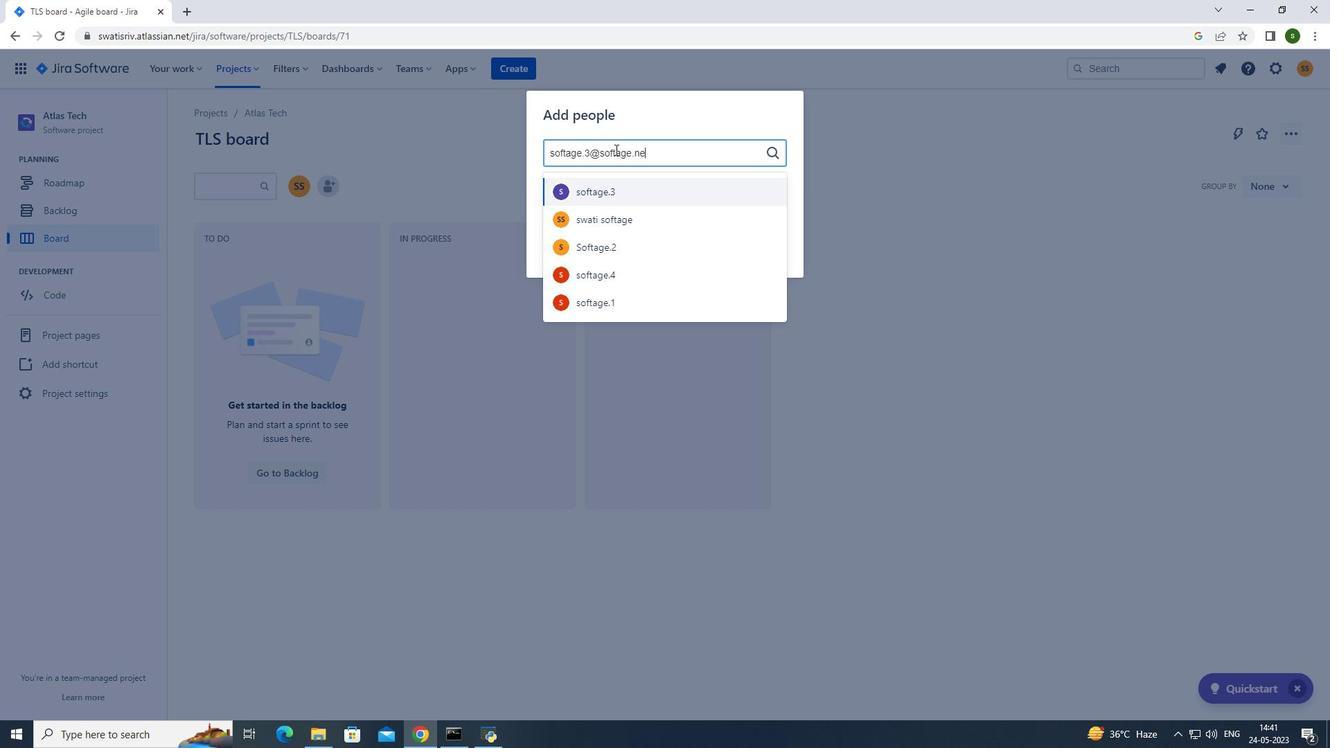 
Action: Mouse moved to (609, 189)
Screenshot: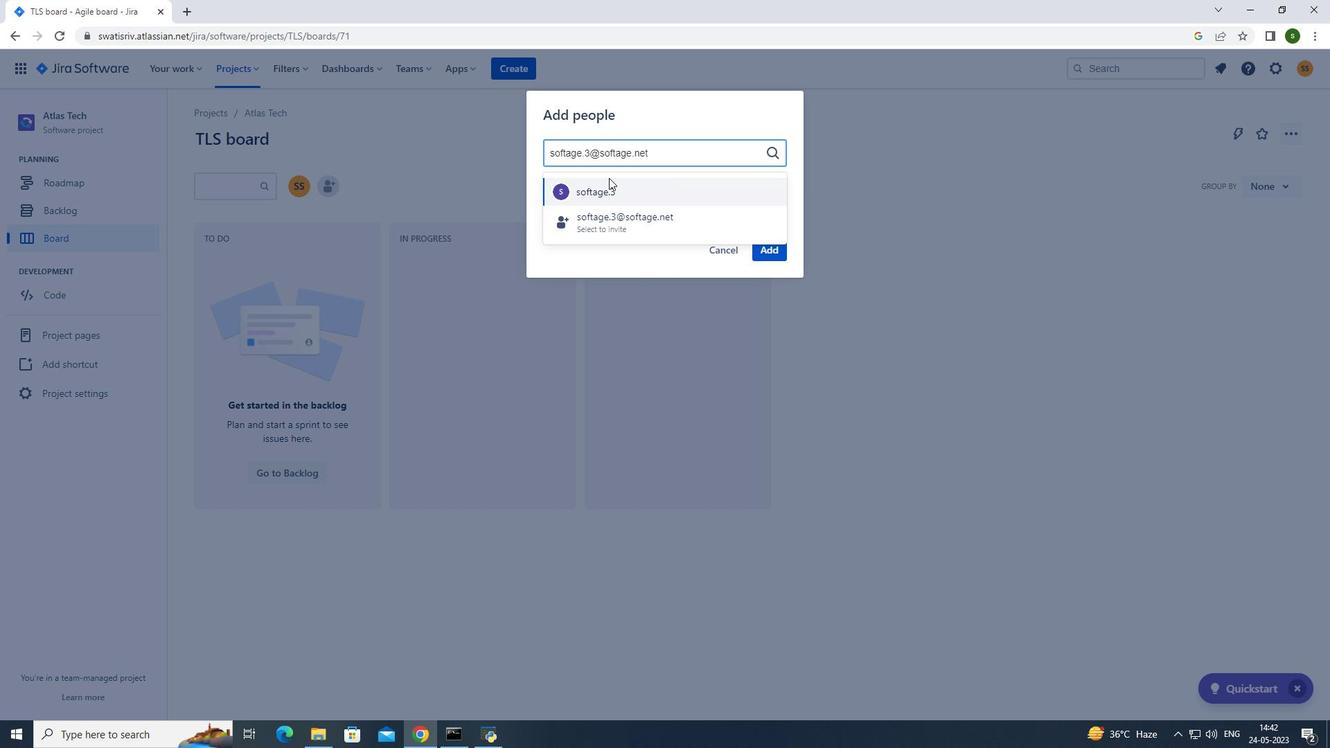 
Action: Mouse pressed left at (609, 189)
Screenshot: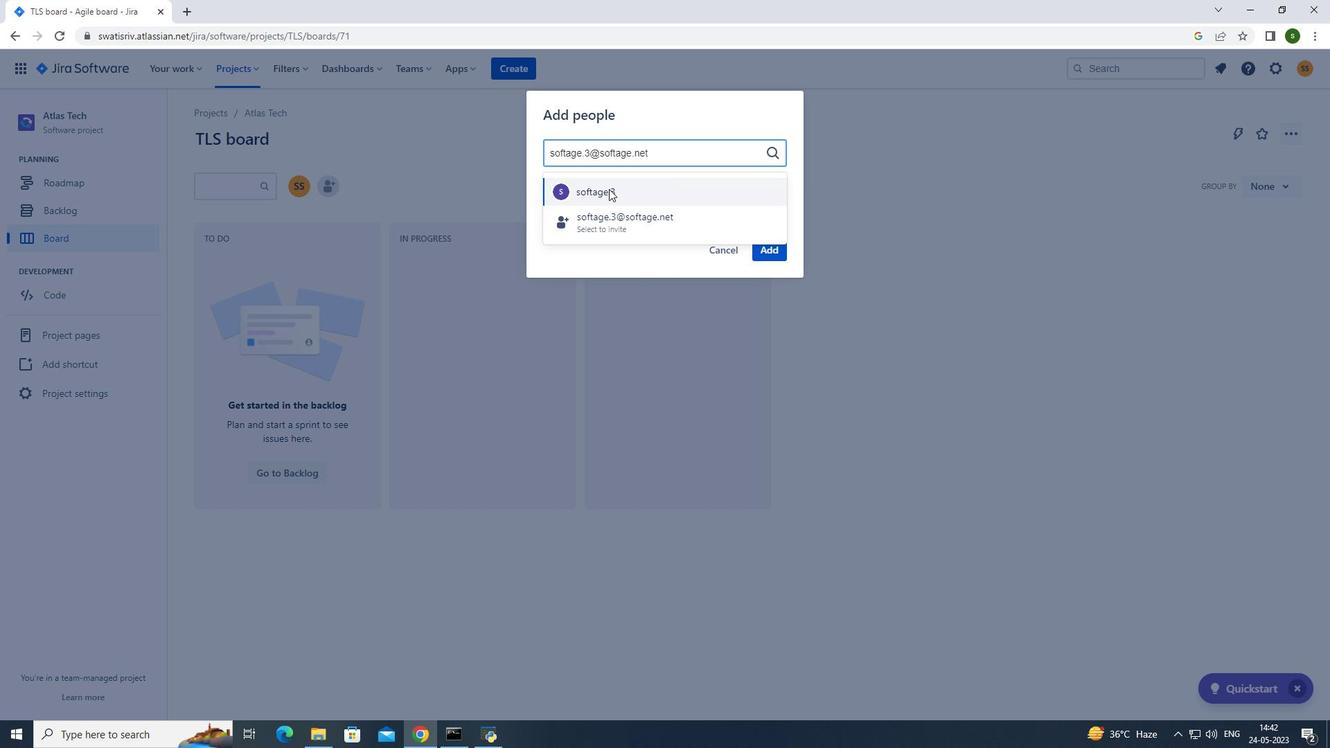 
Action: Mouse moved to (772, 246)
Screenshot: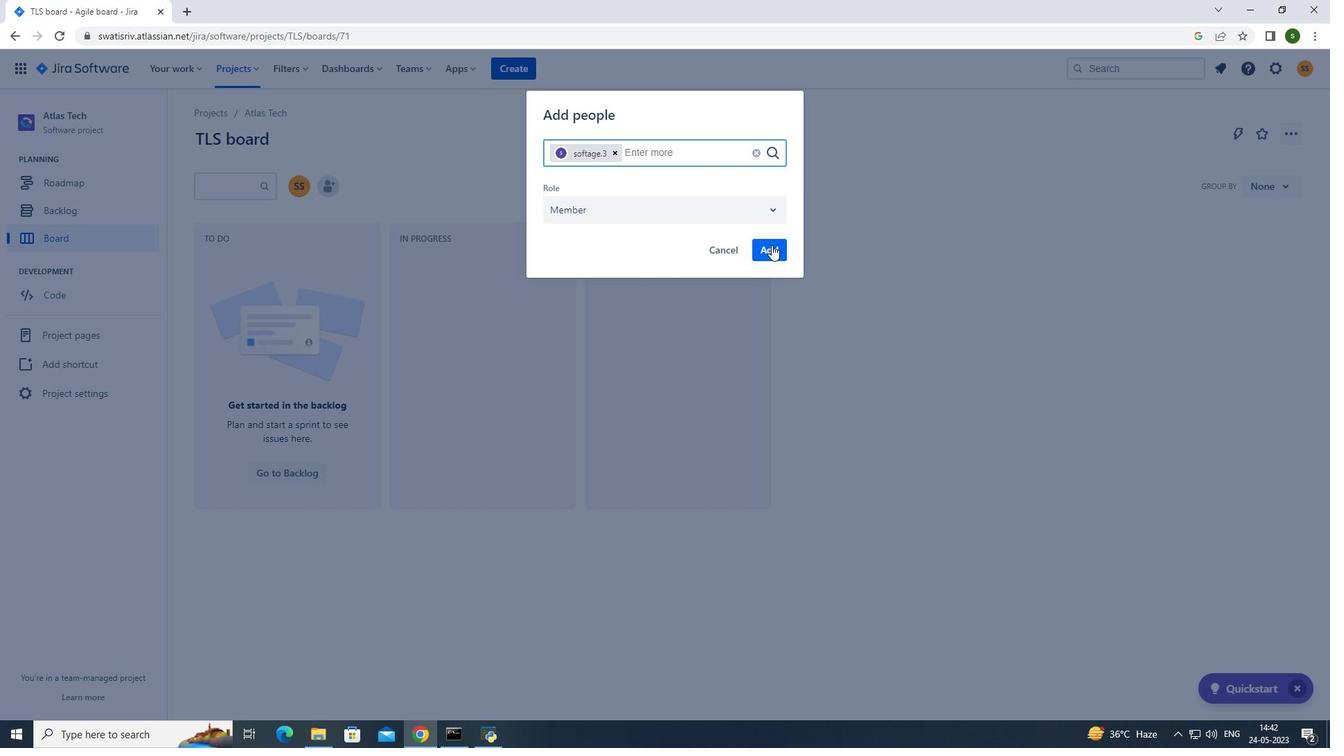 
Action: Mouse pressed left at (772, 246)
Screenshot: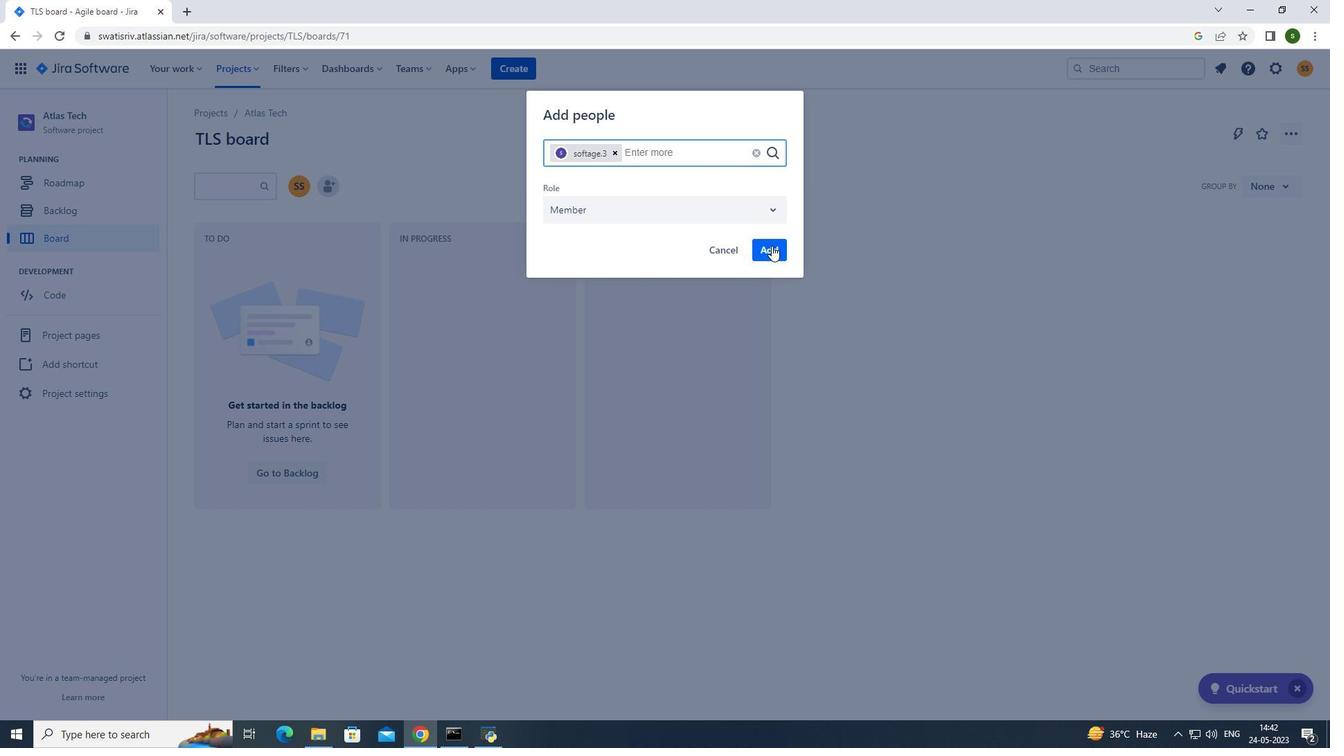 
Action: Mouse moved to (236, 71)
Screenshot: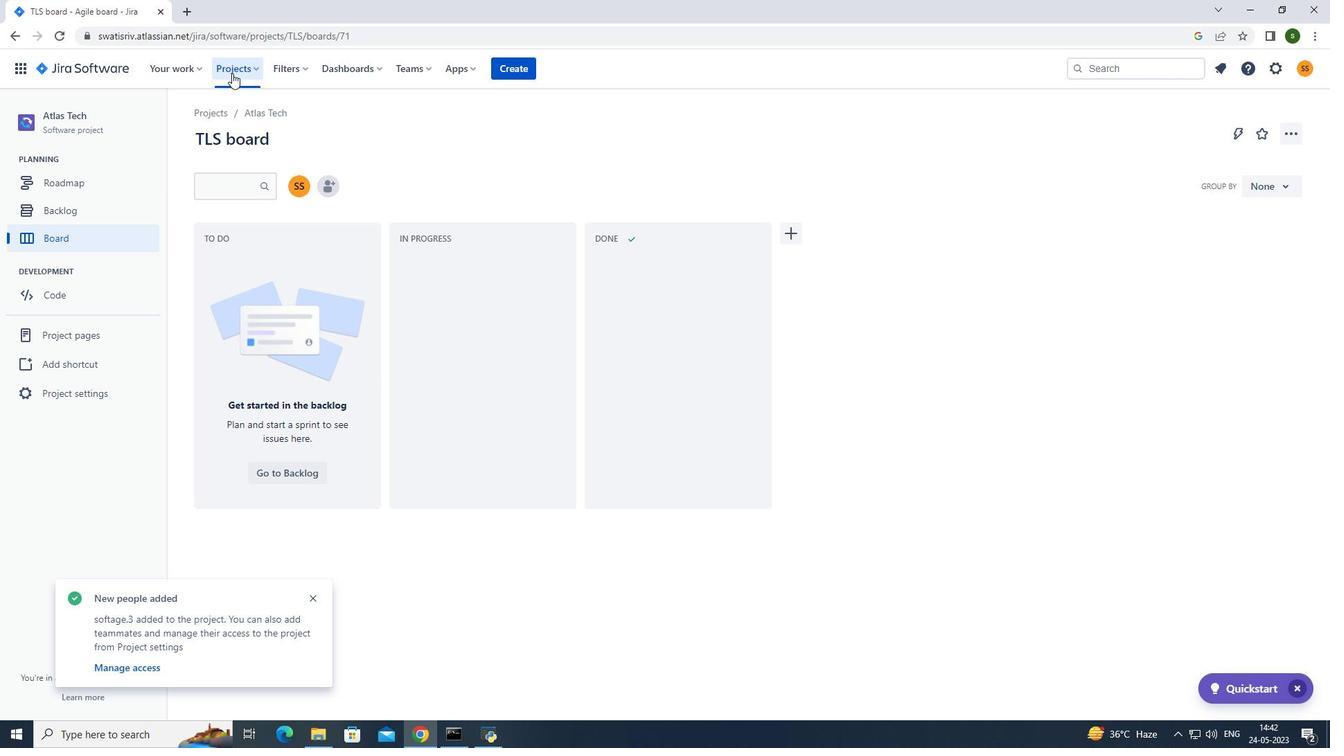 
Action: Mouse pressed left at (236, 71)
Screenshot: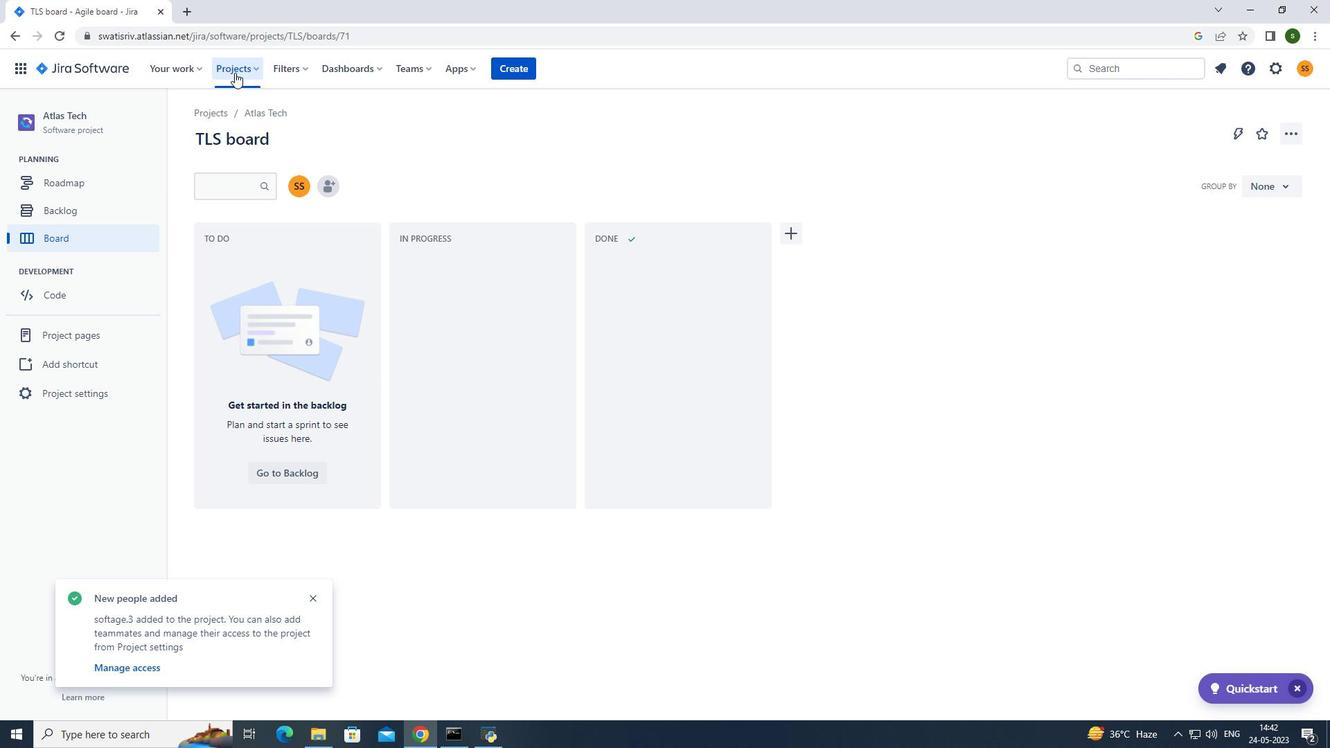 
Action: Mouse moved to (268, 135)
Screenshot: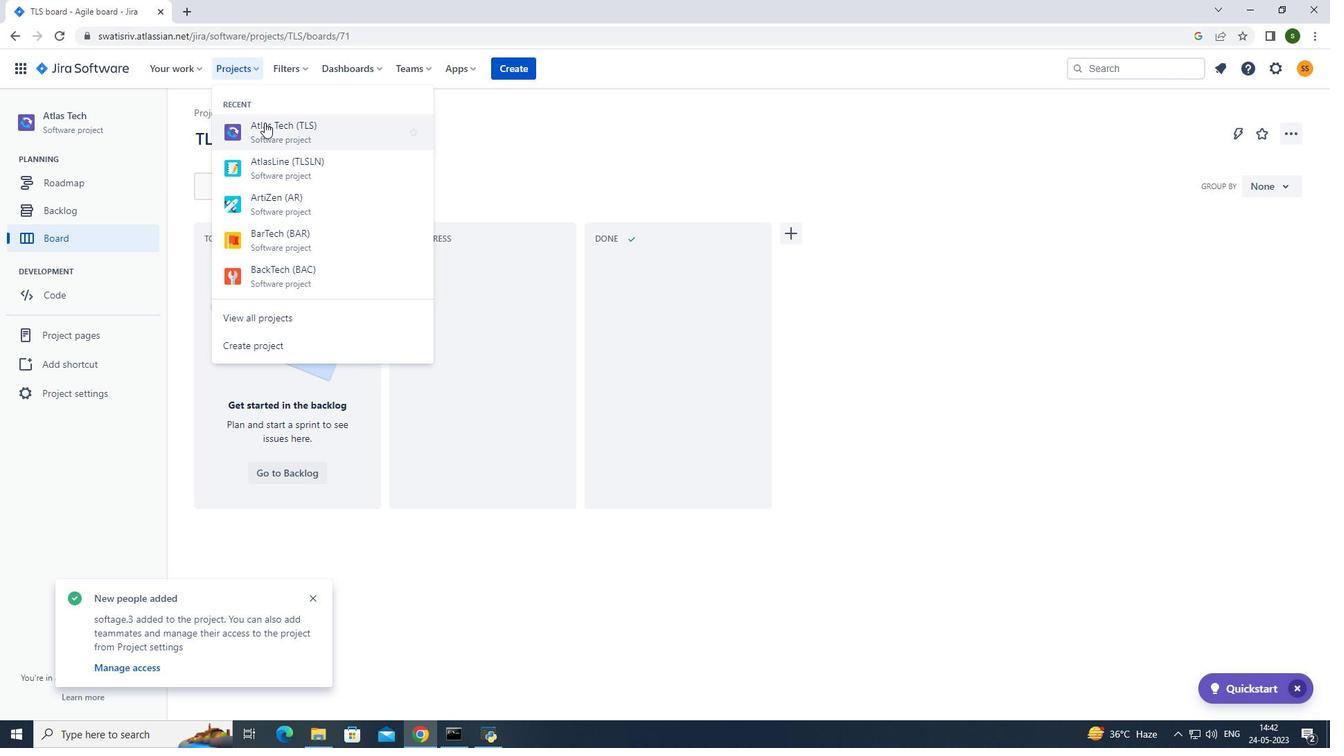 
Action: Mouse pressed left at (268, 135)
Screenshot: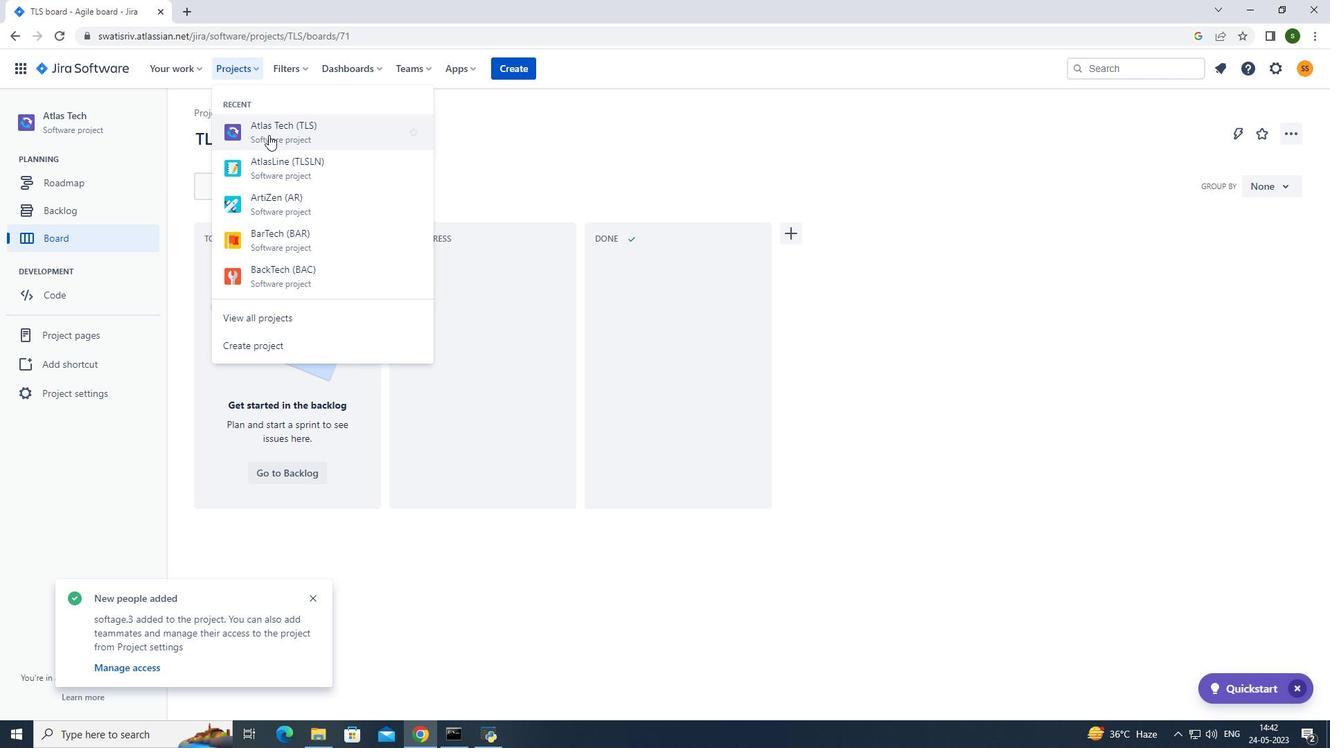 
Action: Mouse moved to (115, 399)
Screenshot: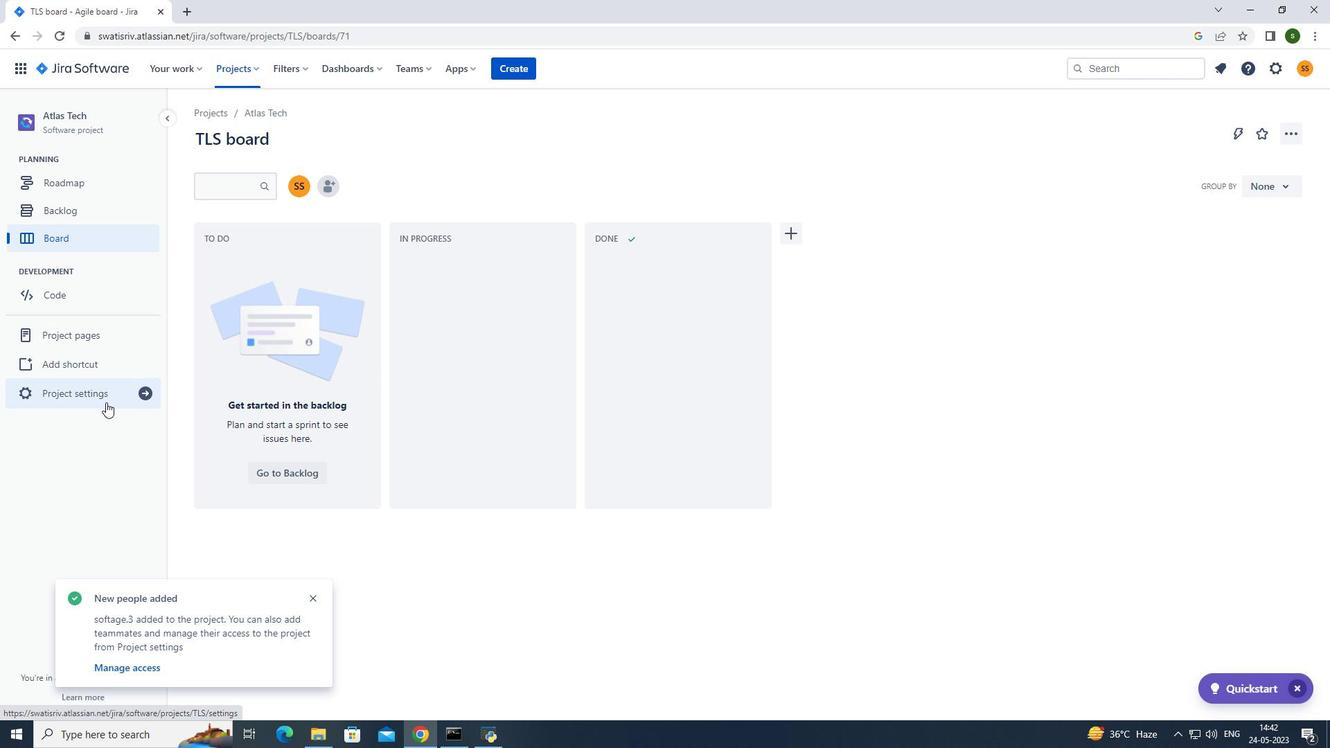 
Action: Mouse pressed left at (115, 399)
Screenshot: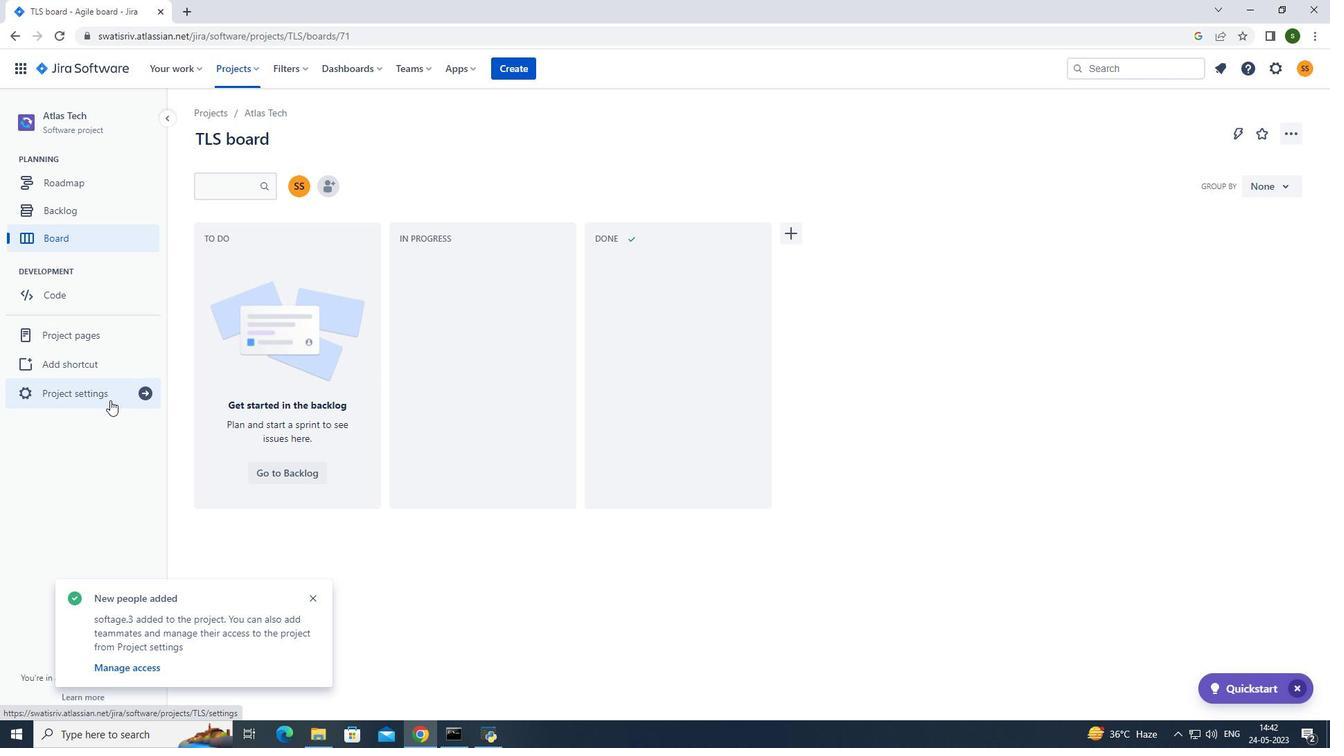 
Action: Mouse moved to (769, 498)
Screenshot: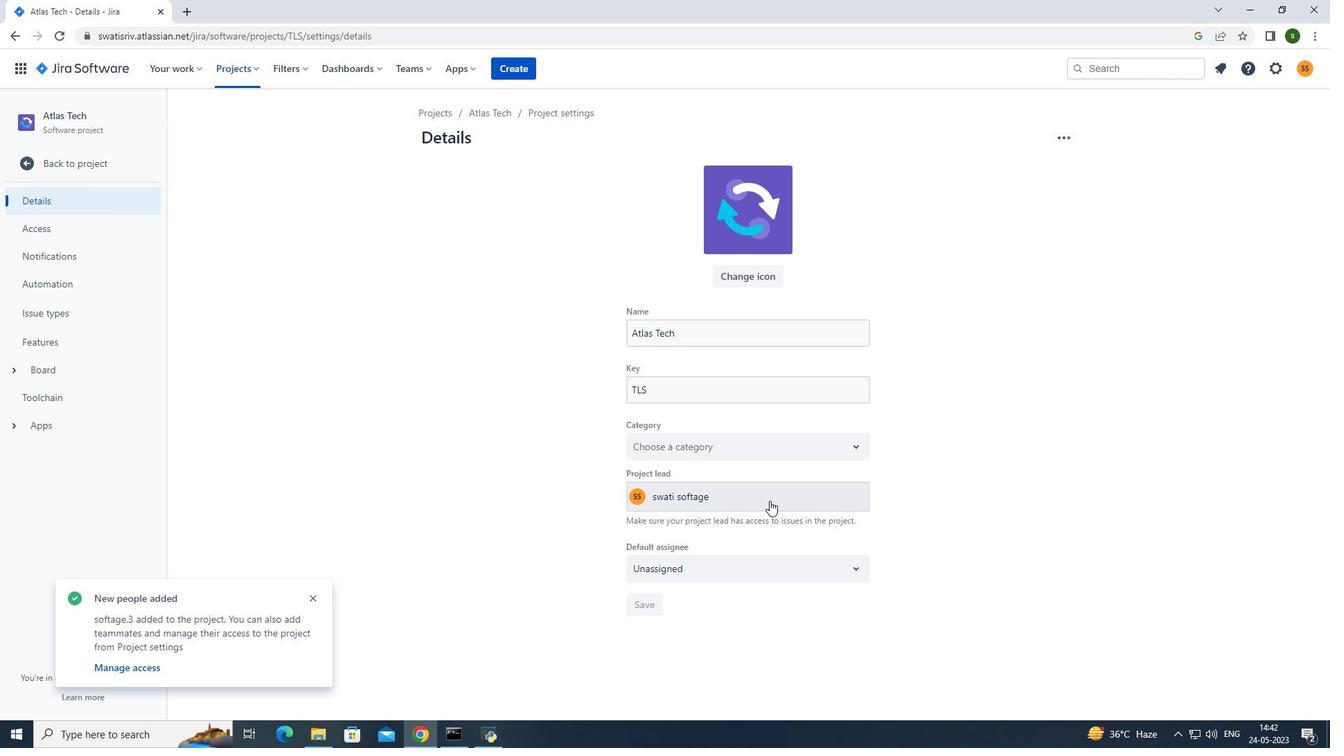 
Action: Mouse pressed left at (769, 498)
Screenshot: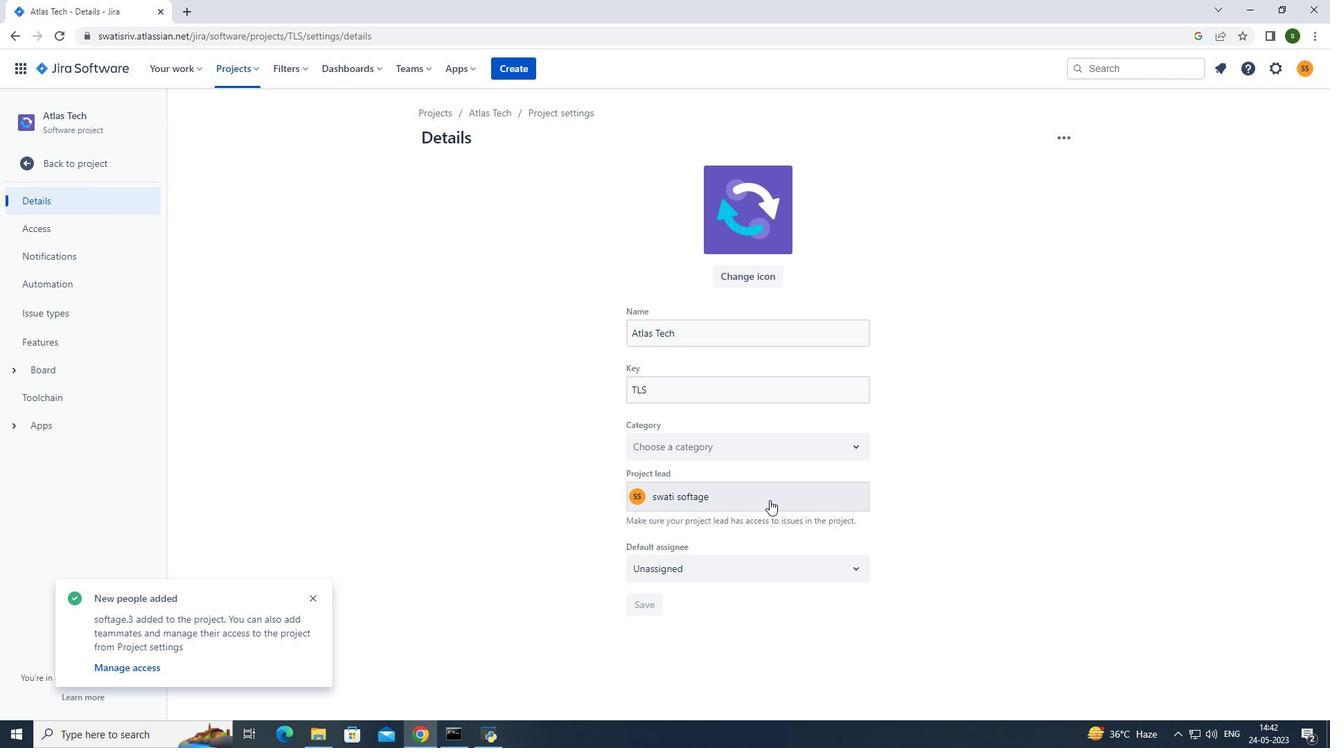 
Action: Key pressed softage.3<Key.shift>@softage.net
Screenshot: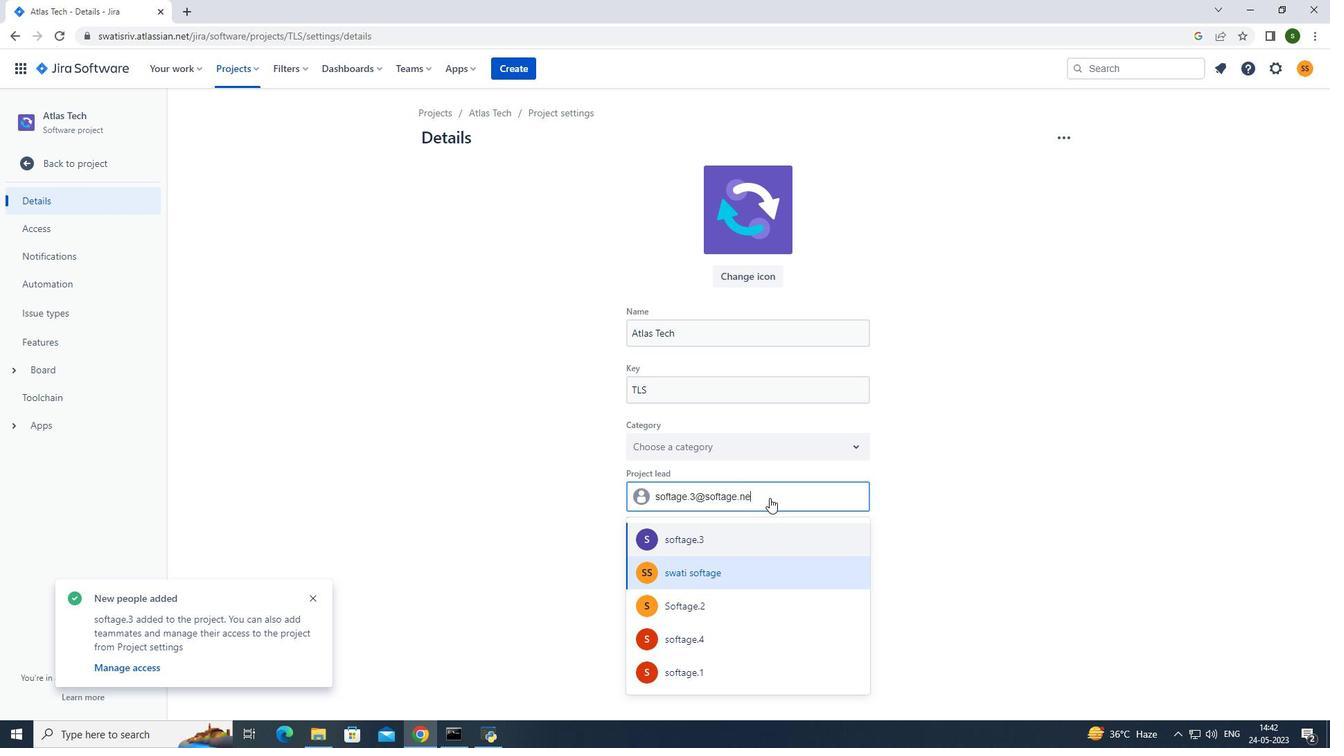 
Action: Mouse moved to (731, 549)
Screenshot: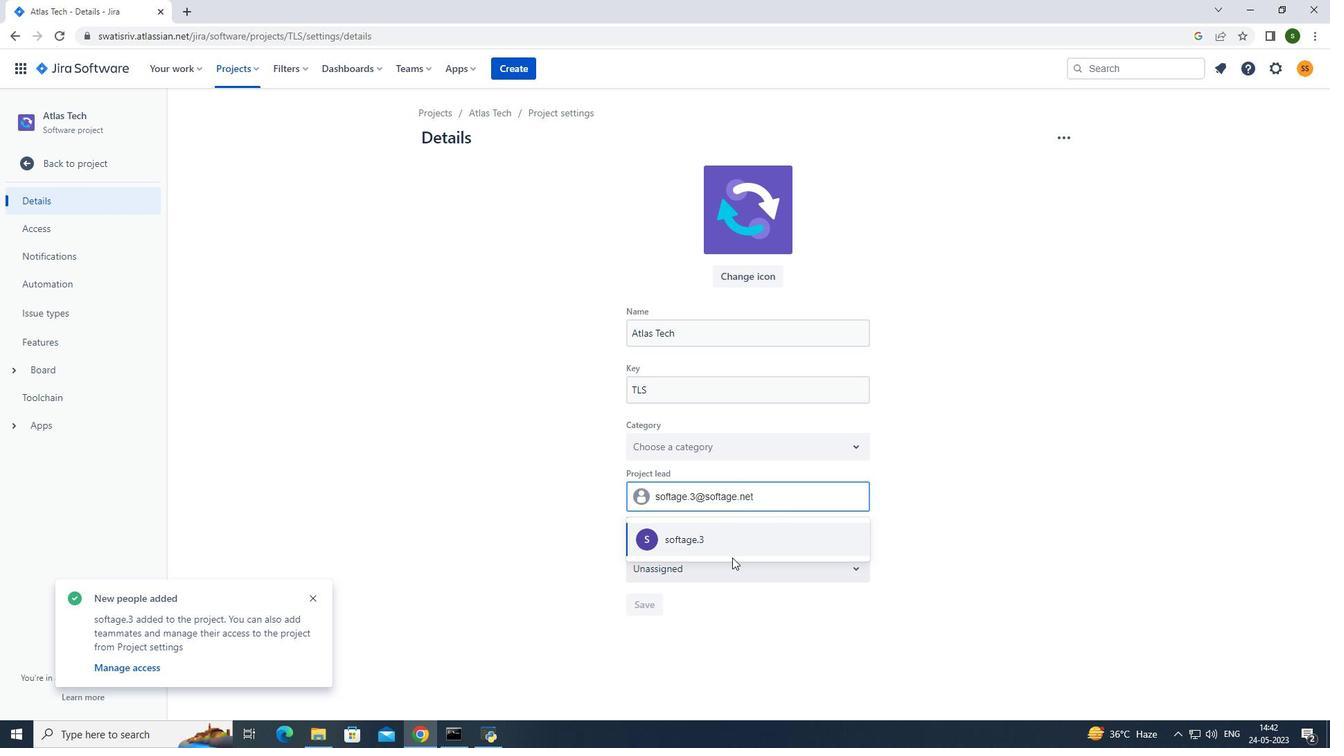 
Action: Mouse pressed left at (731, 549)
Screenshot: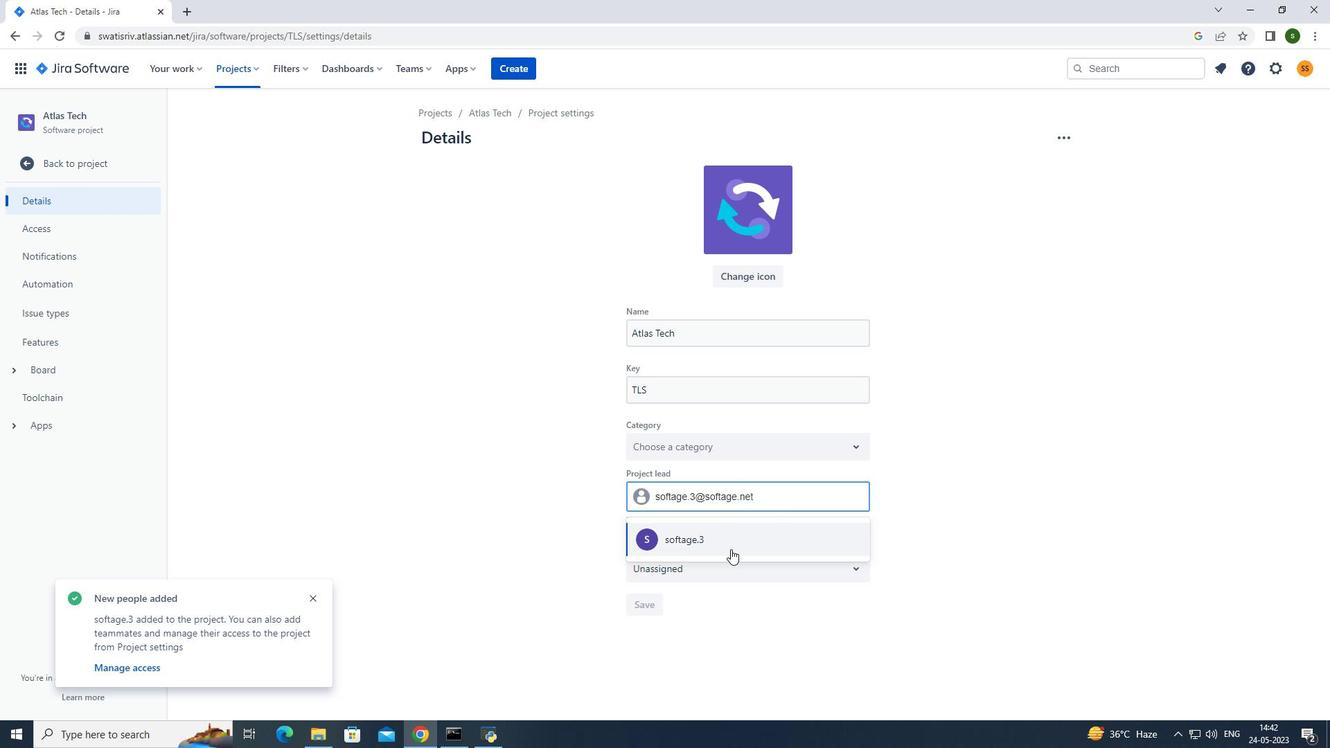 
Action: Mouse moved to (641, 612)
Screenshot: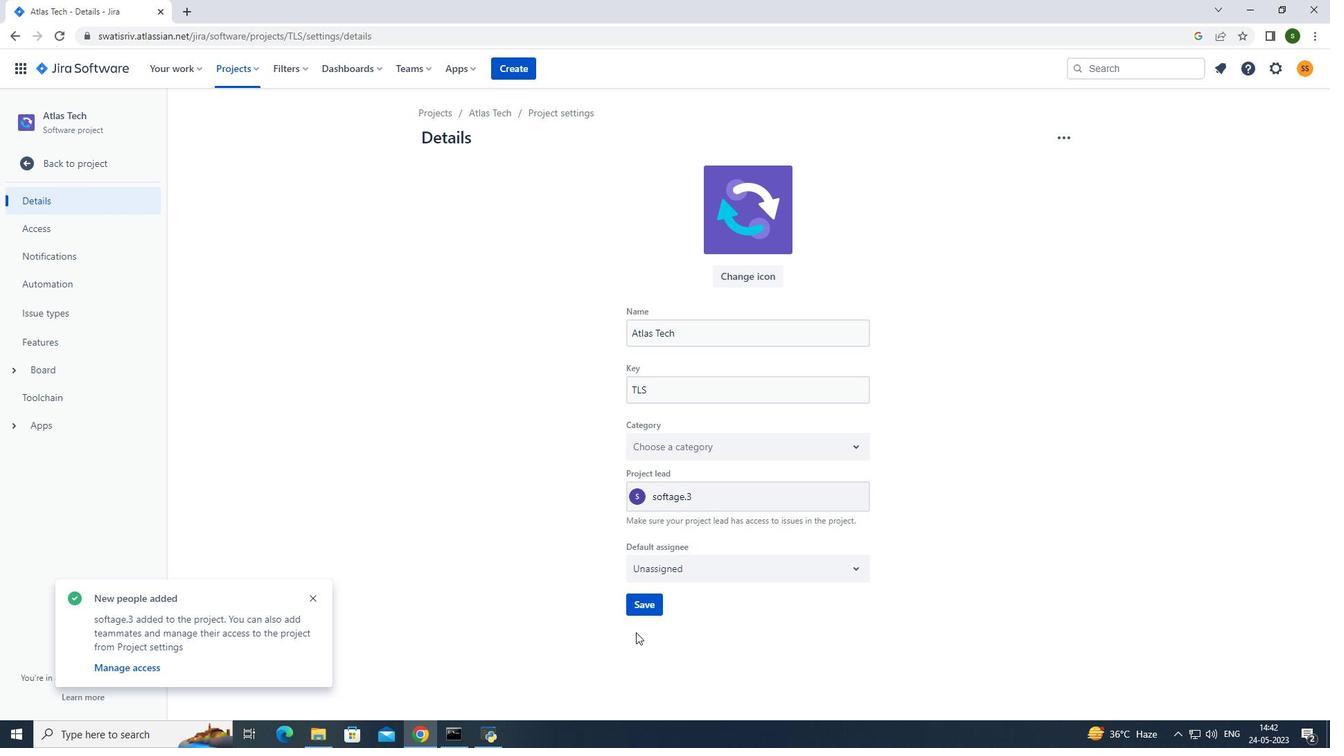 
Action: Mouse pressed left at (641, 612)
Screenshot: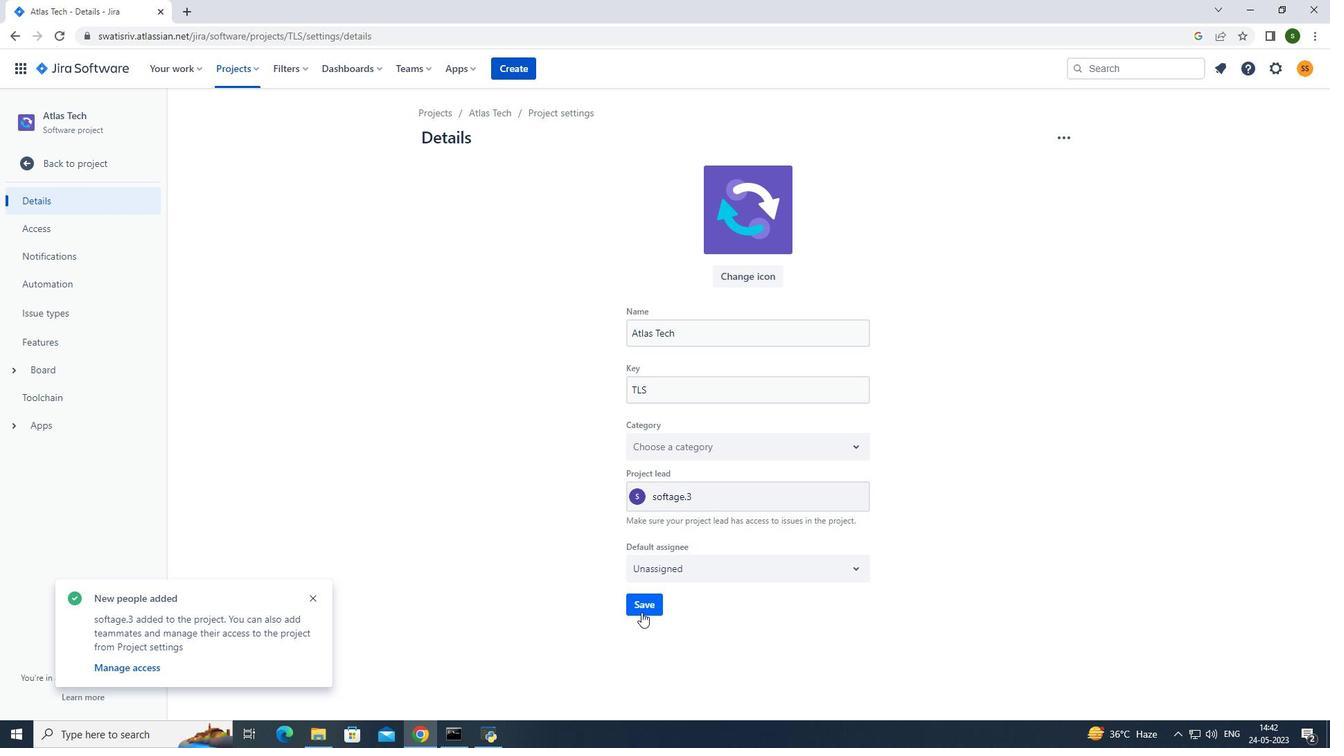 
Action: Mouse moved to (241, 70)
Screenshot: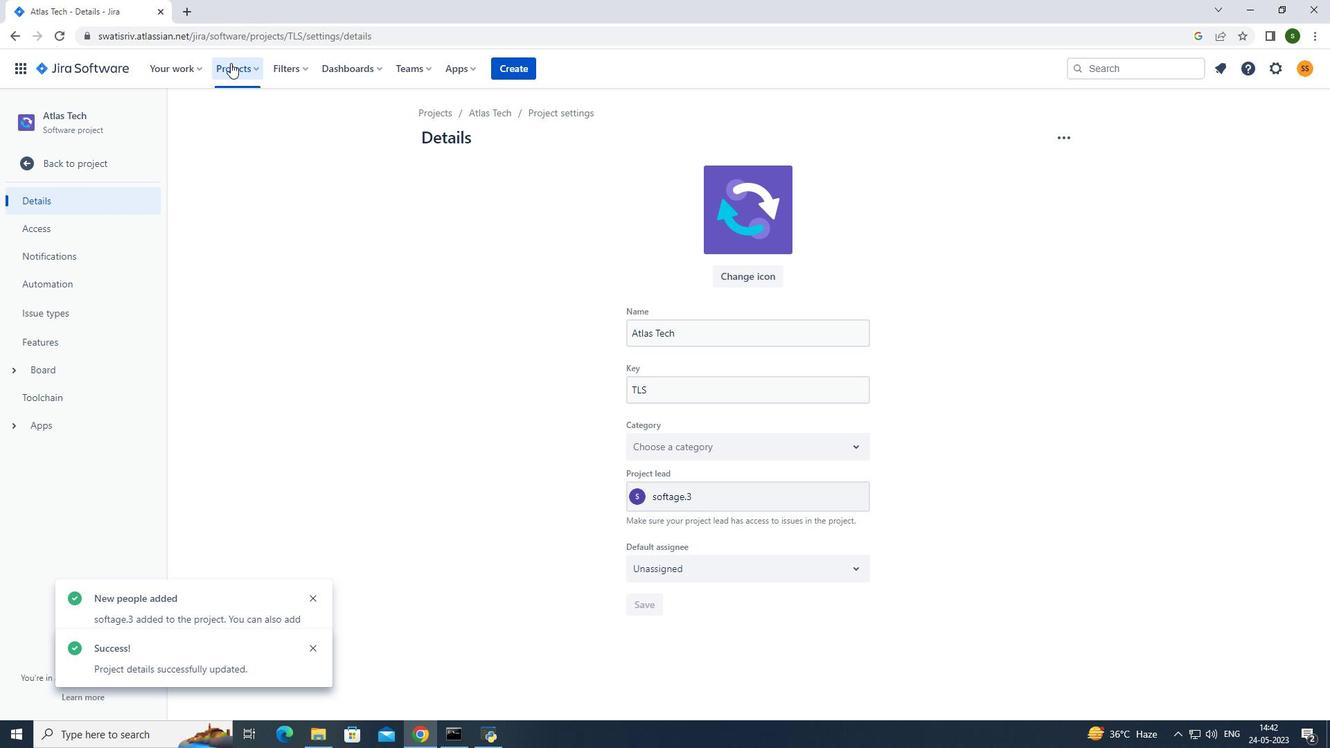
Action: Mouse pressed left at (241, 70)
Screenshot: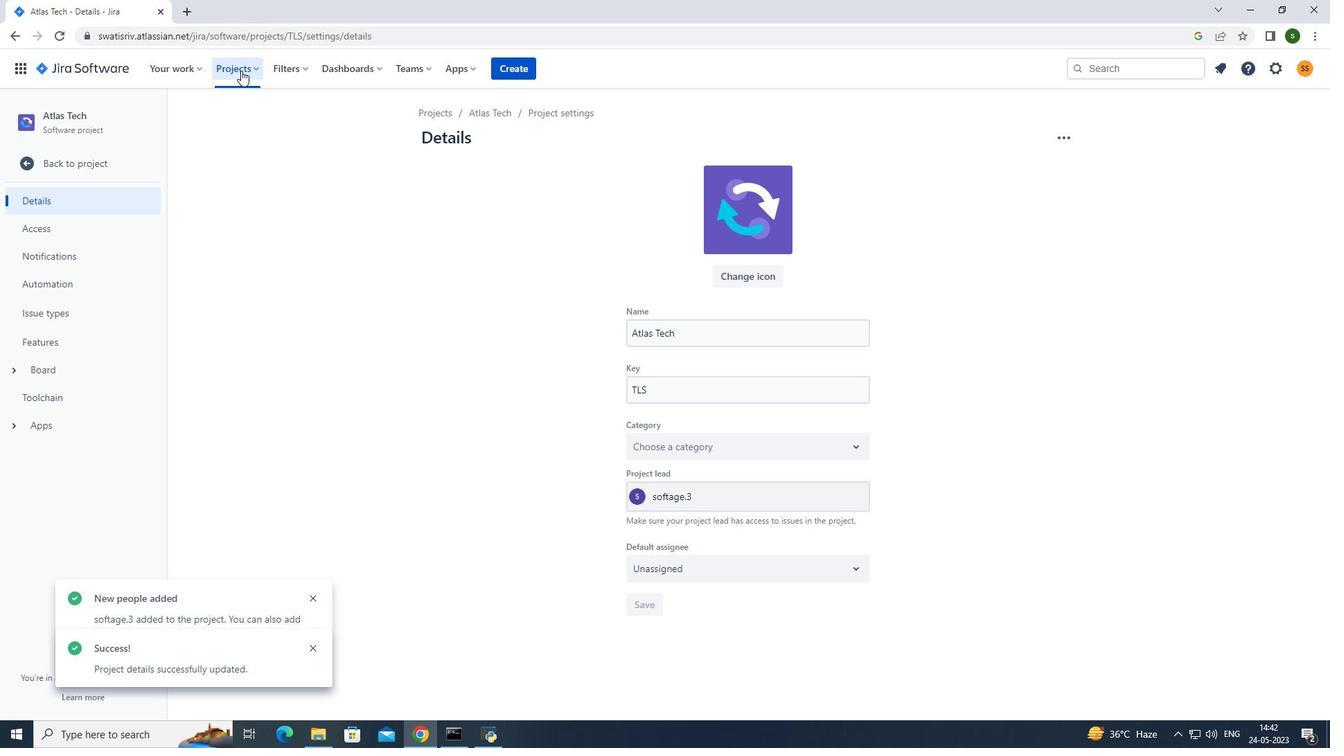 
Action: Mouse moved to (254, 127)
Screenshot: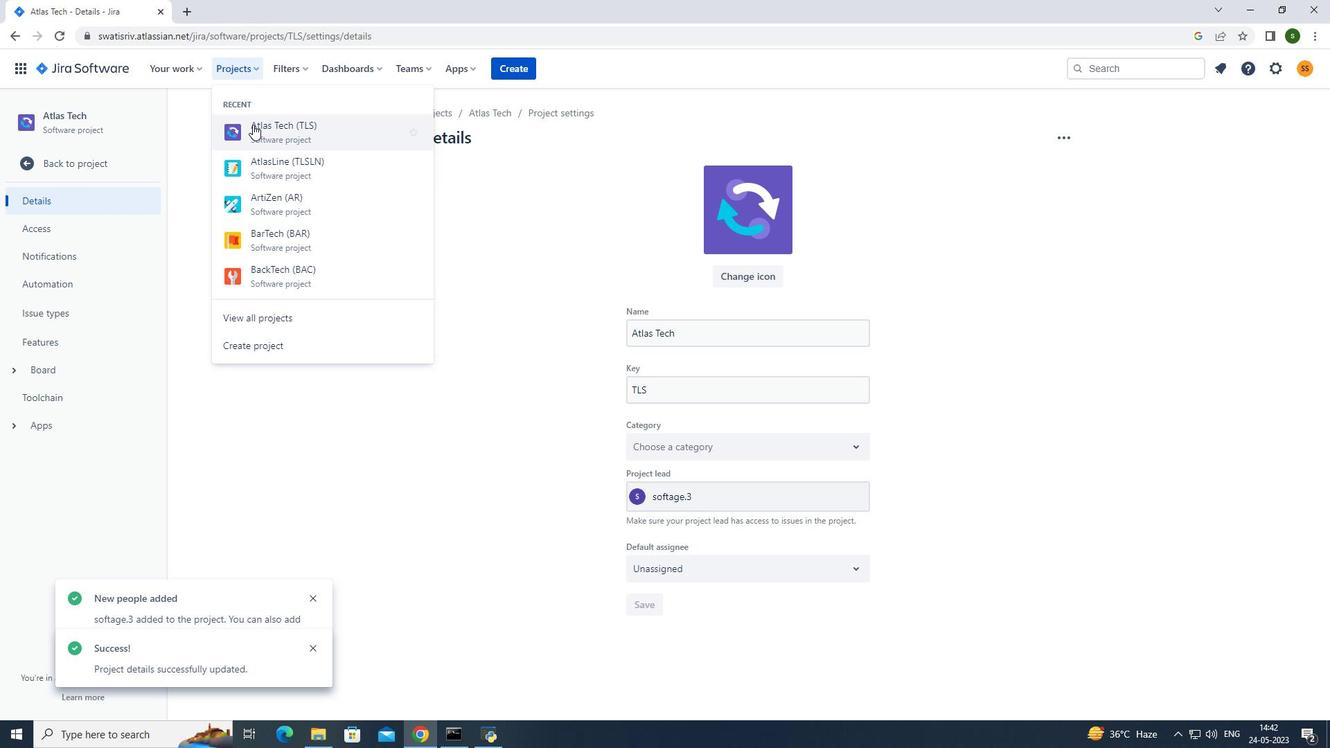 
Action: Mouse pressed left at (254, 127)
Screenshot: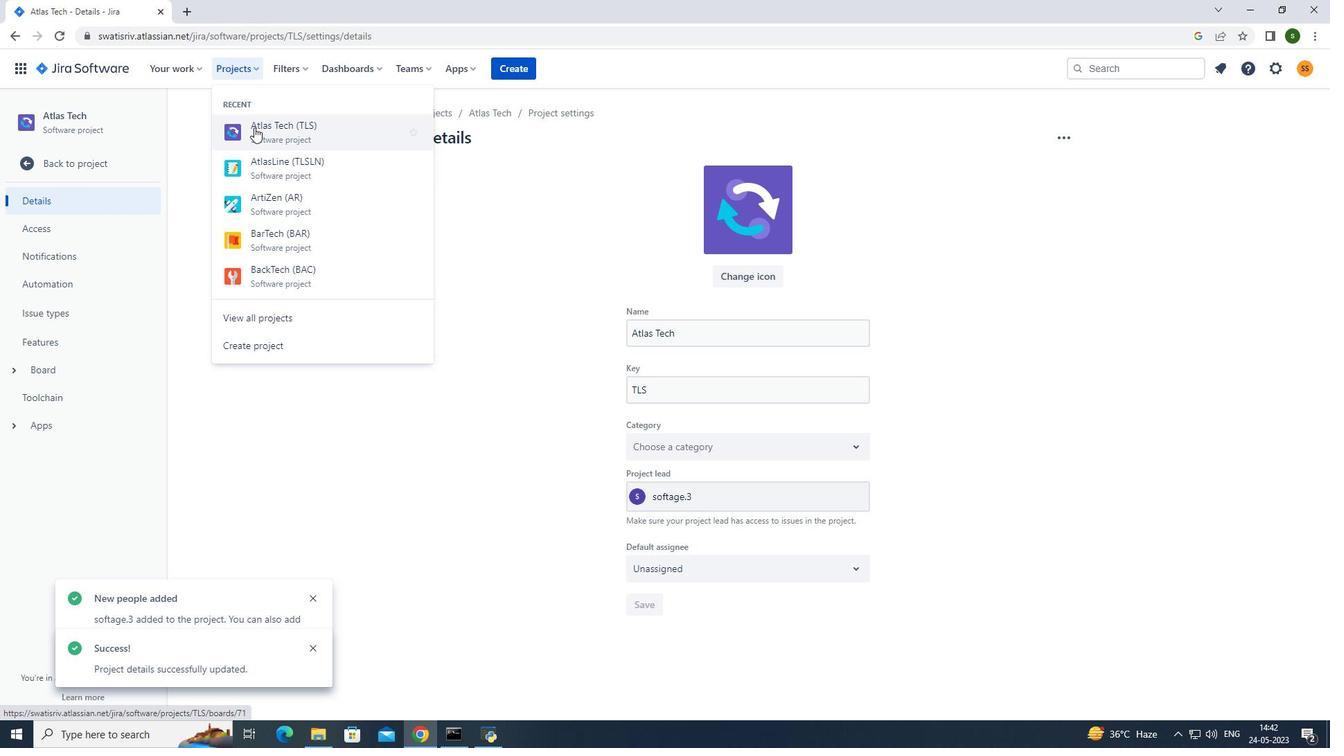 
Action: Mouse moved to (328, 180)
Screenshot: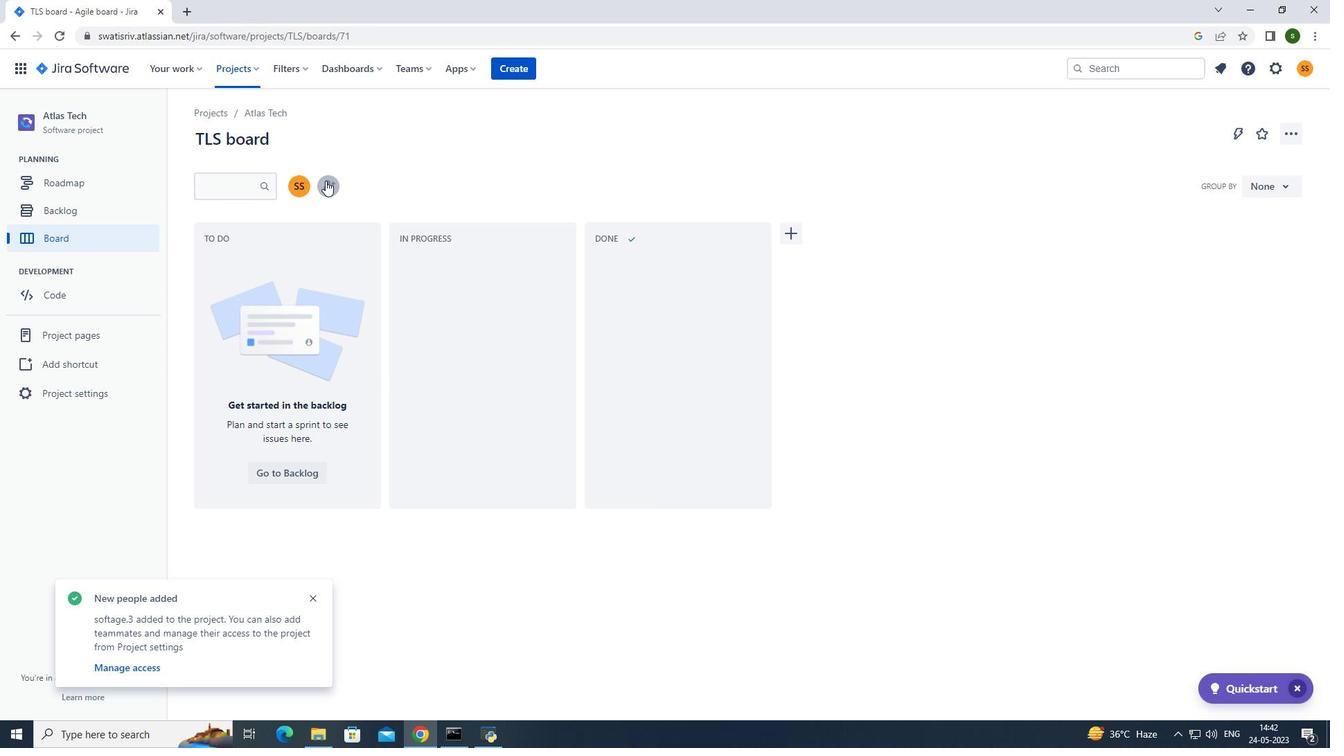 
Action: Mouse pressed left at (328, 180)
Screenshot: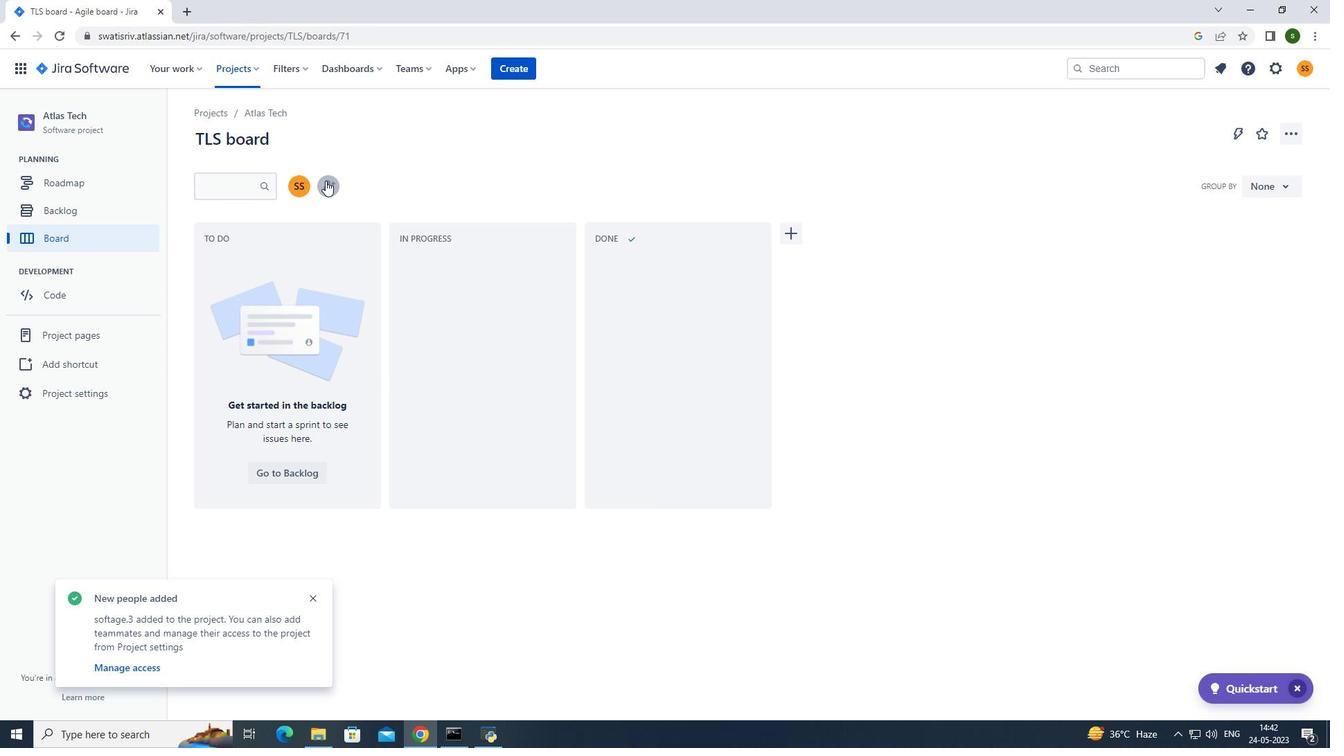 
Action: Mouse moved to (602, 156)
Screenshot: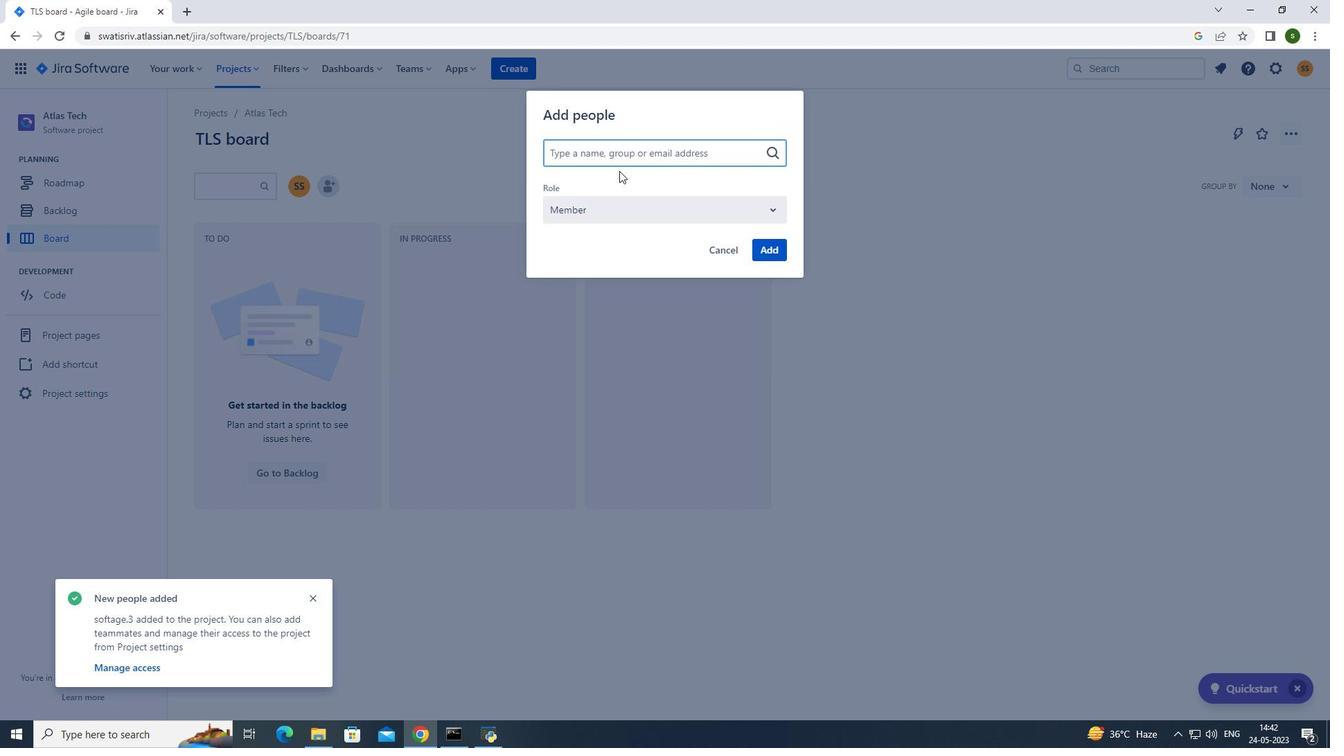 
Action: Key pressed softage.4<Key.shift><Key.shift><Key.shift>@softage.net
Screenshot: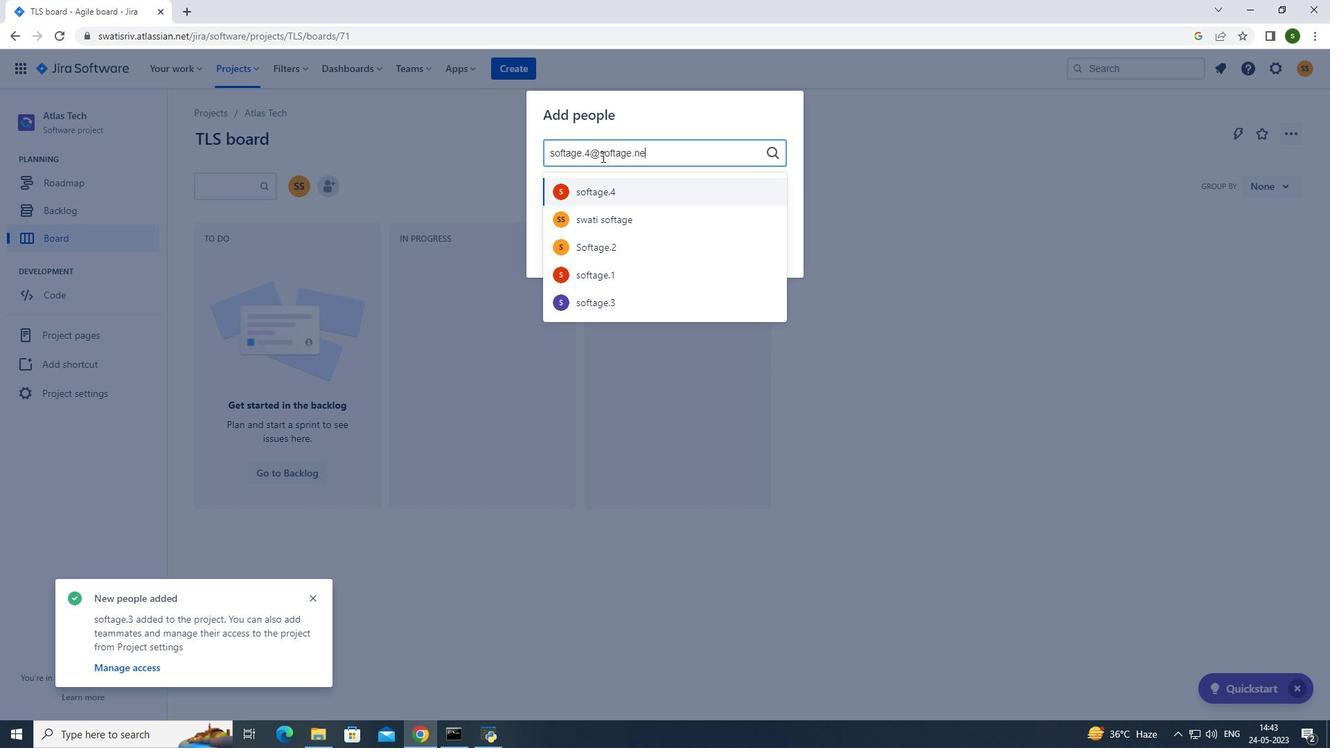 
Action: Mouse moved to (599, 191)
Screenshot: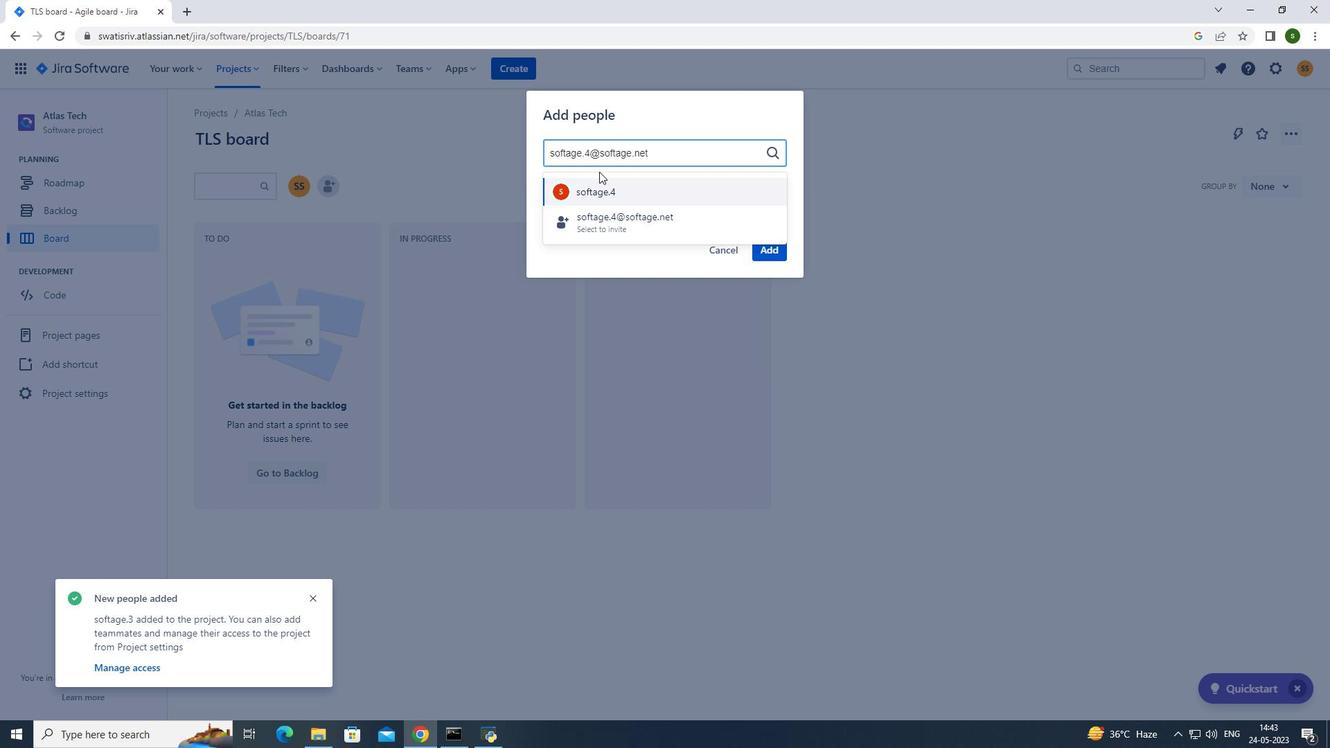 
Action: Mouse pressed left at (599, 191)
Screenshot: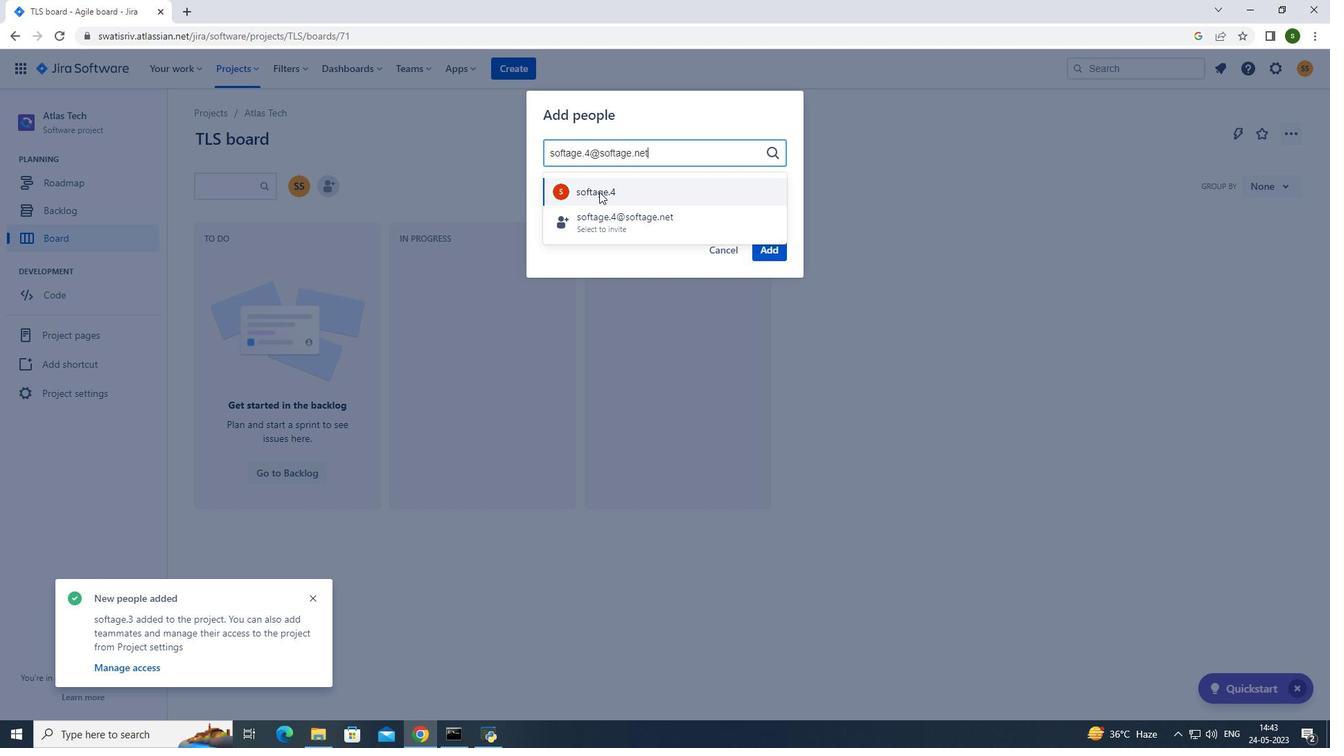 
Action: Mouse moved to (778, 255)
Screenshot: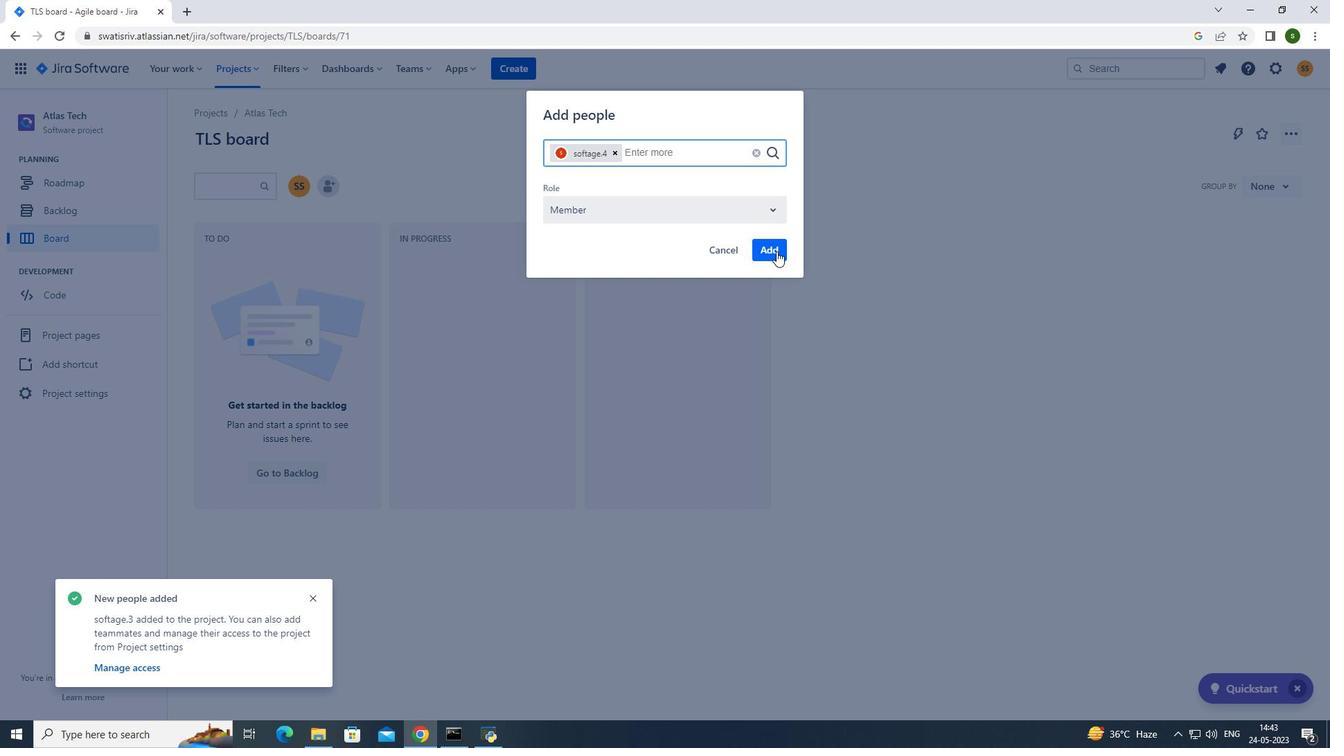 
Action: Mouse pressed left at (778, 255)
Screenshot: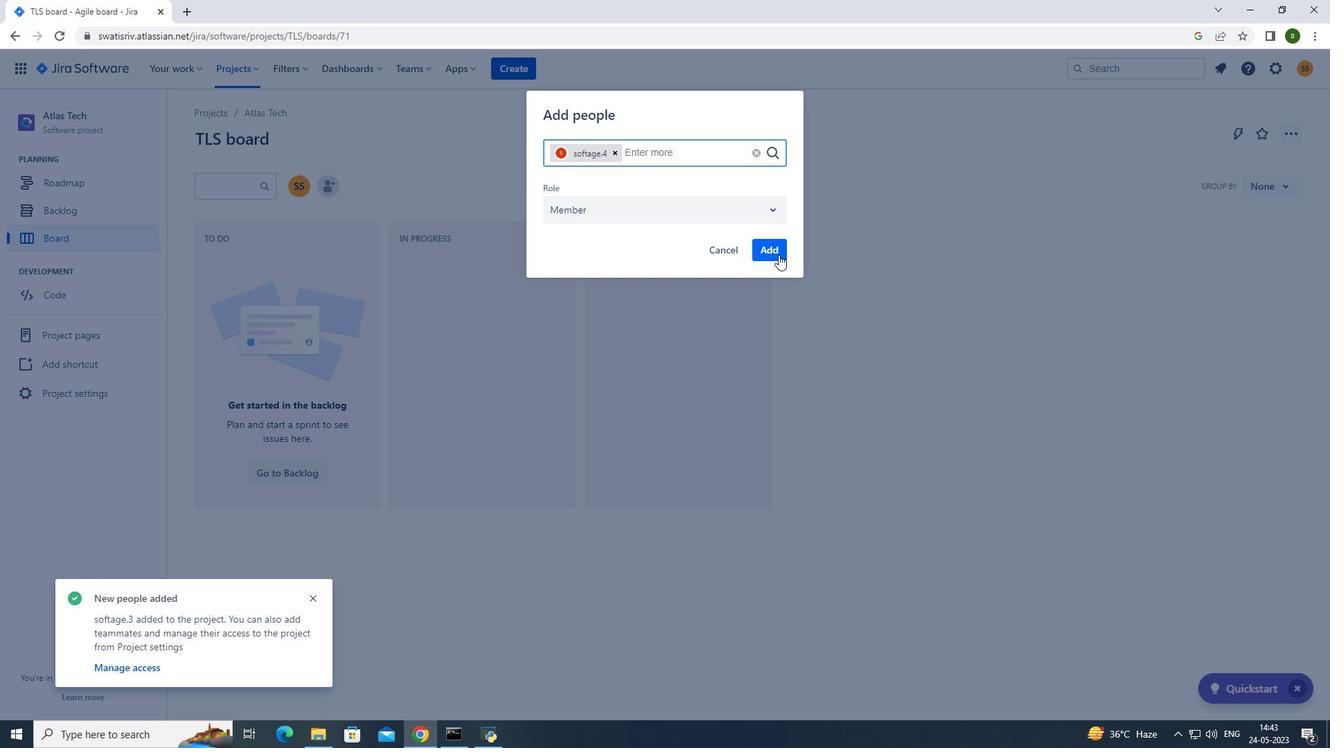 
Action: Mouse moved to (828, 360)
Screenshot: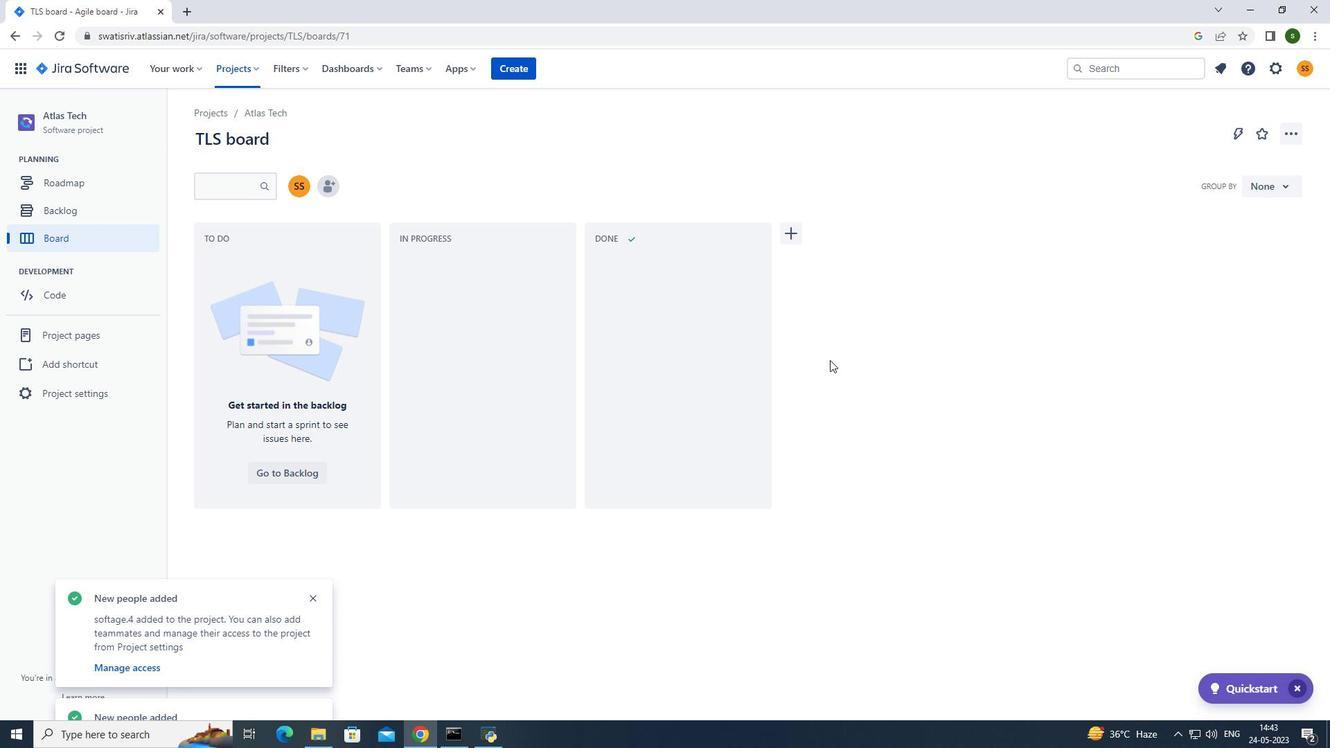 
